 Task: Sort the products in the category "Seasonal Bath & Body" by price (highest first).
Action: Mouse moved to (272, 138)
Screenshot: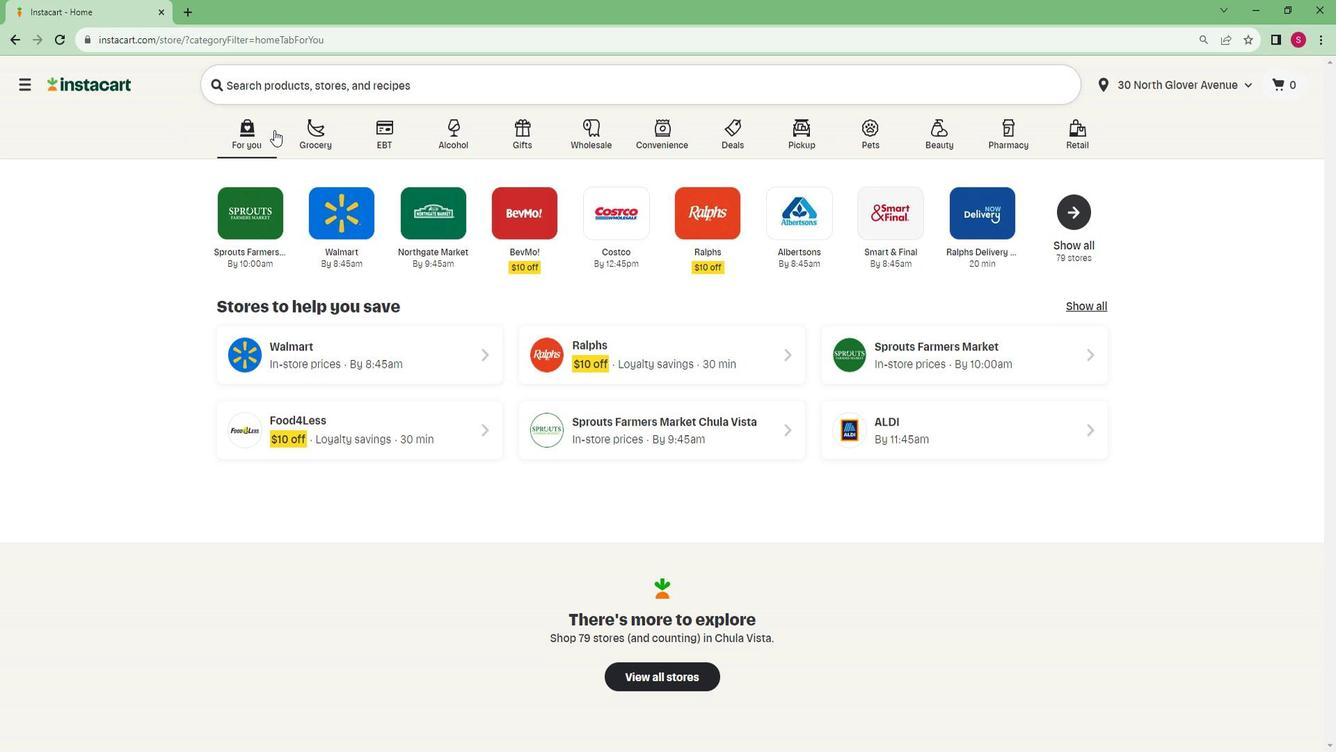 
Action: Mouse pressed left at (272, 138)
Screenshot: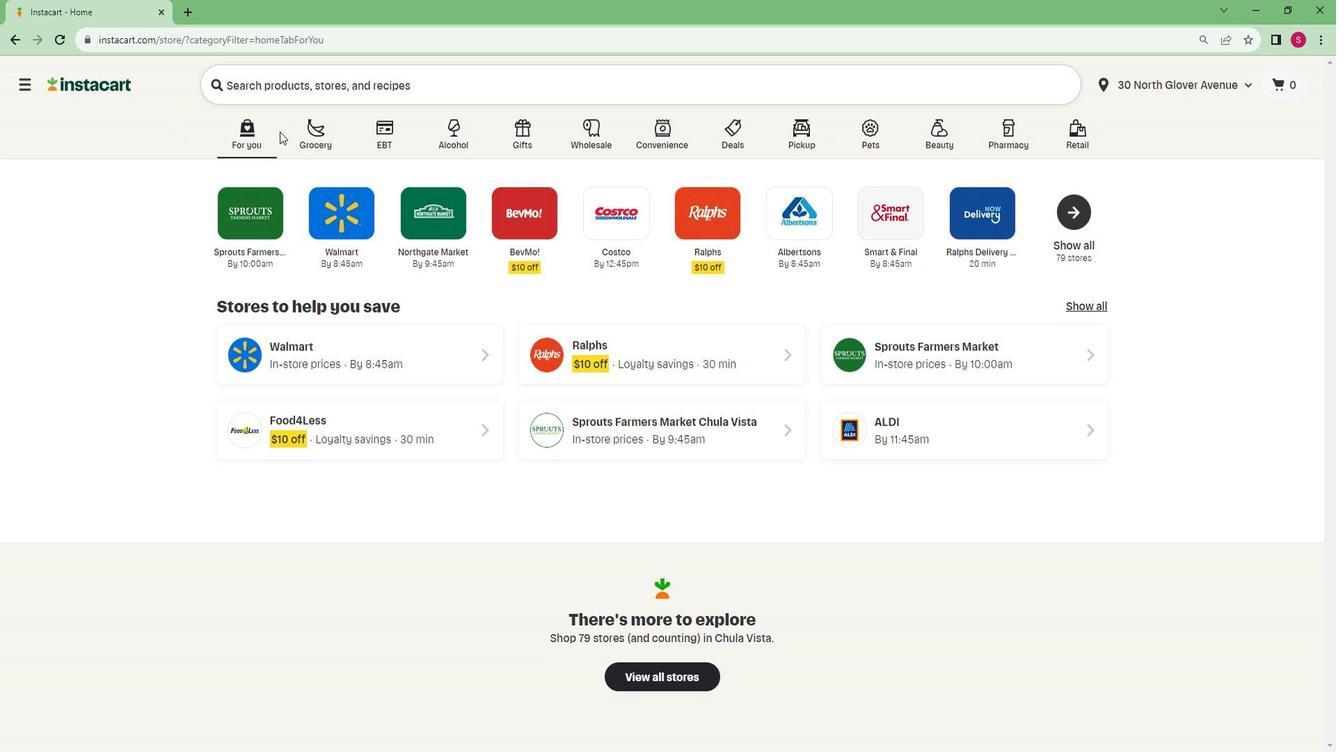 
Action: Mouse moved to (288, 138)
Screenshot: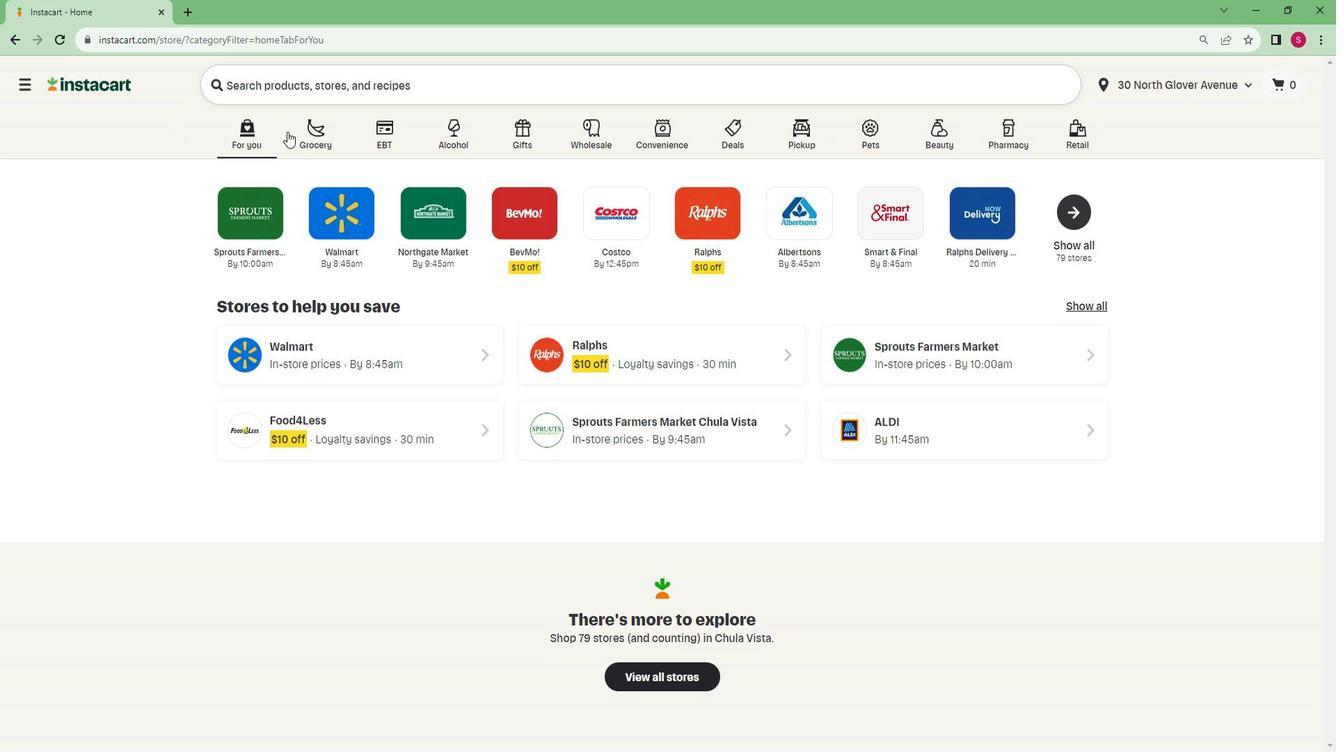 
Action: Mouse pressed left at (288, 138)
Screenshot: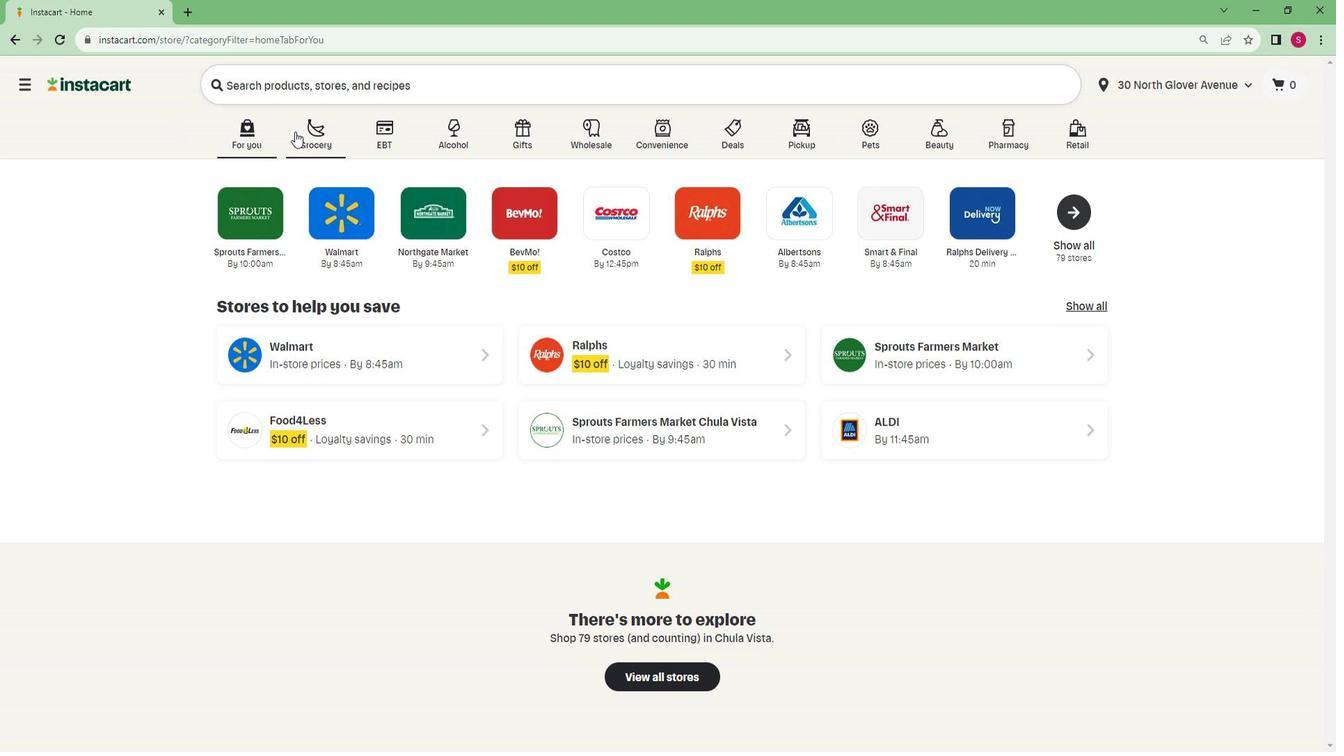 
Action: Mouse moved to (286, 393)
Screenshot: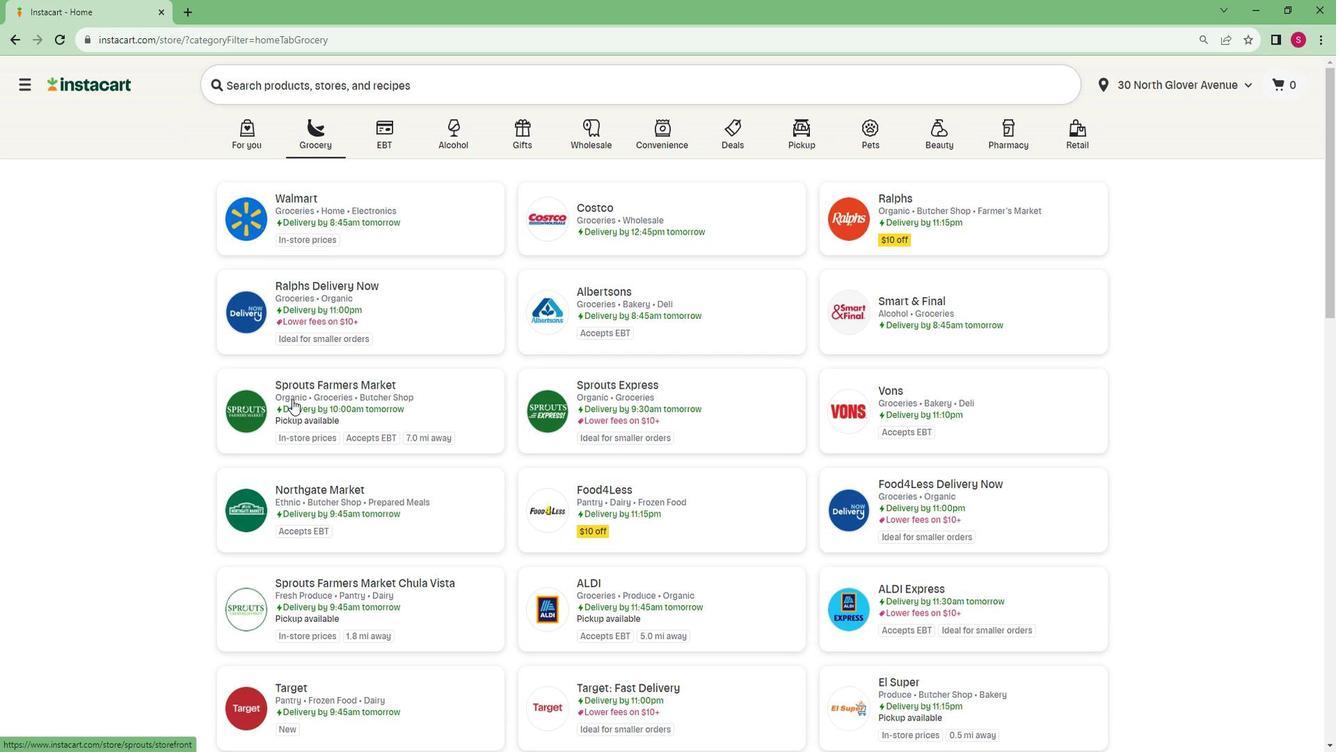 
Action: Mouse pressed left at (286, 393)
Screenshot: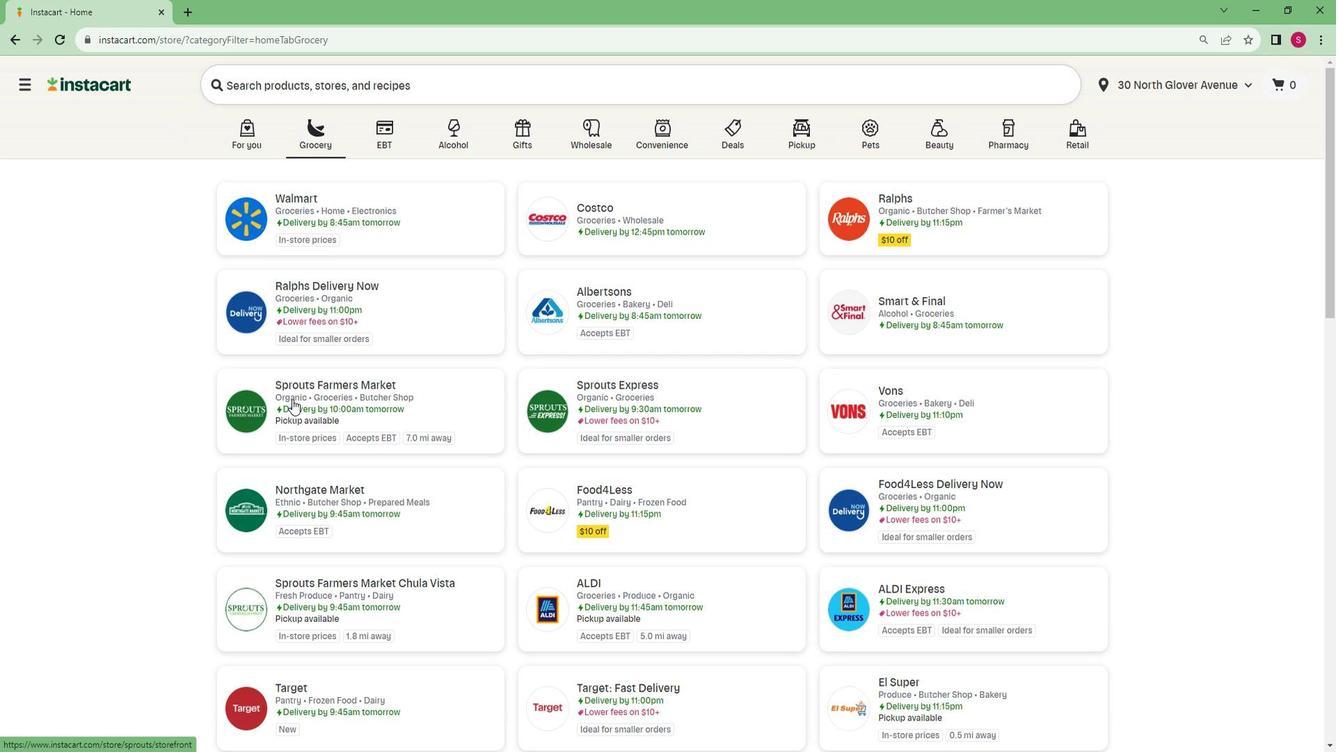
Action: Mouse moved to (133, 557)
Screenshot: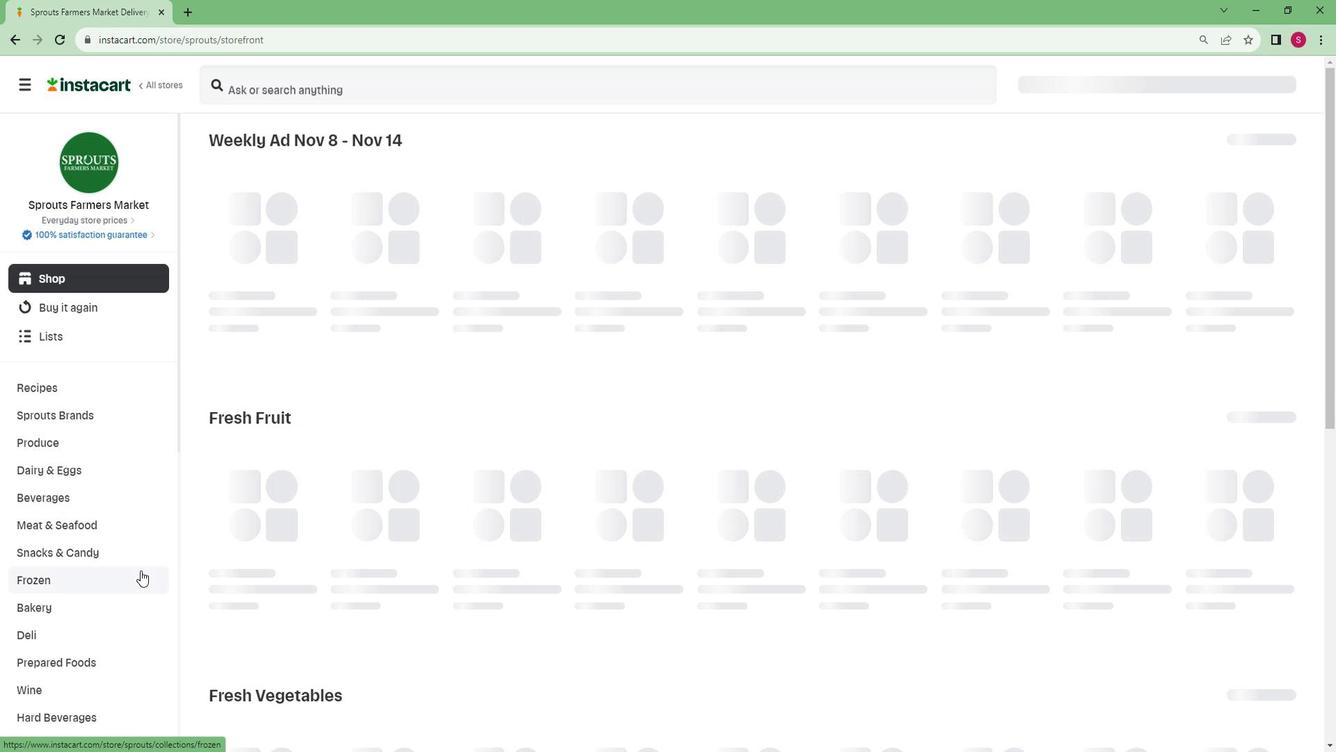 
Action: Mouse scrolled (133, 556) with delta (0, 0)
Screenshot: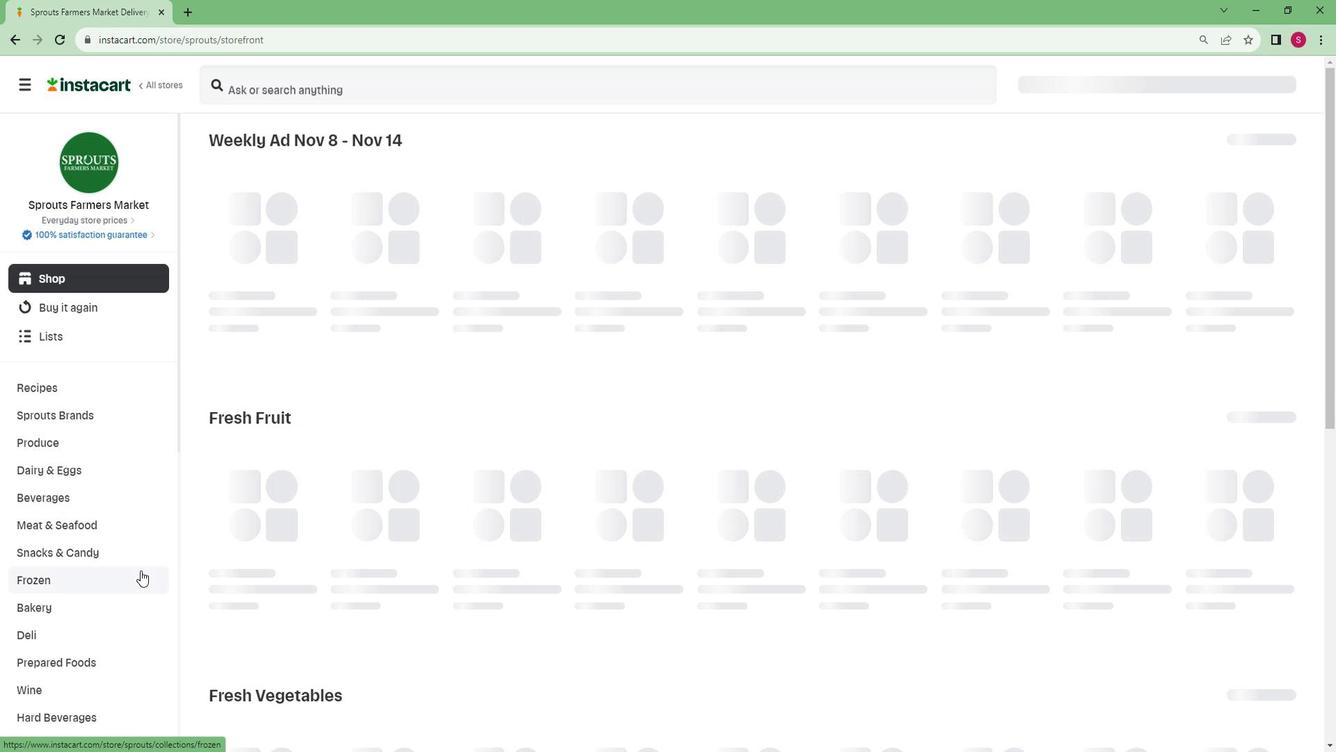
Action: Mouse moved to (130, 558)
Screenshot: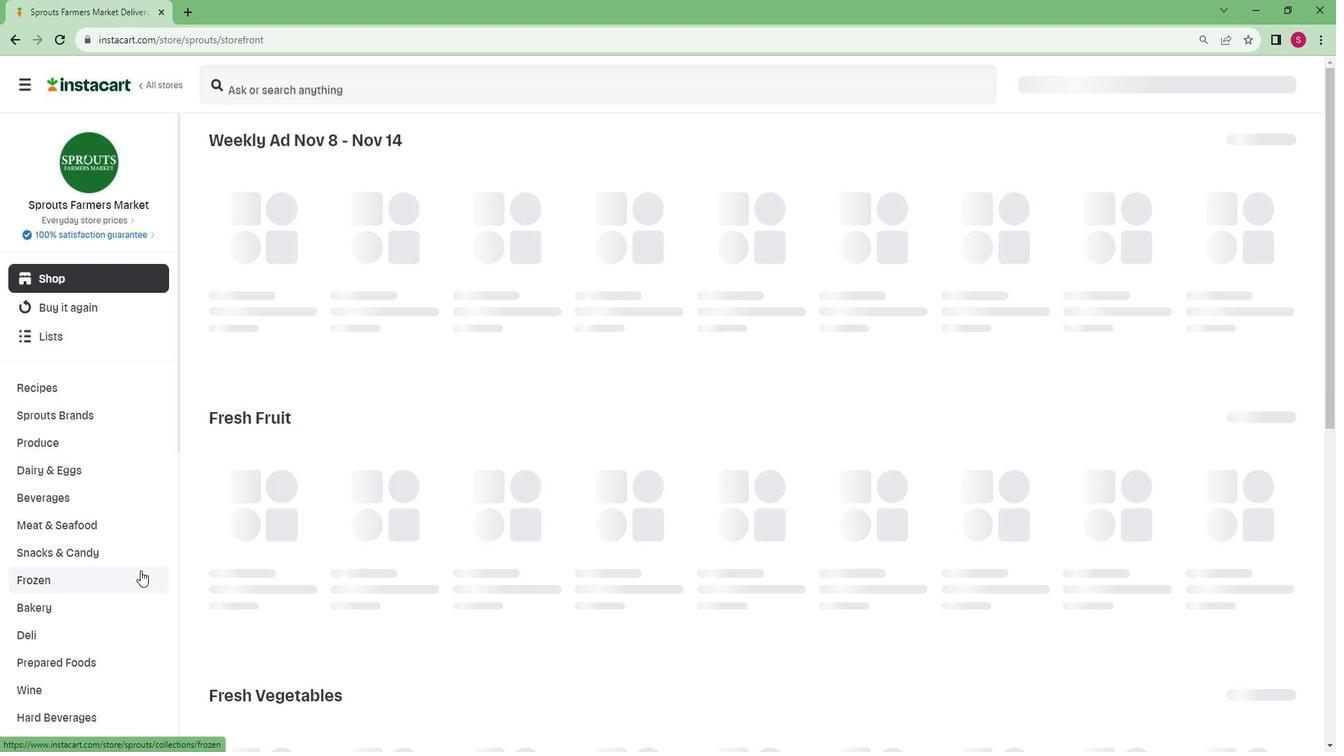 
Action: Mouse scrolled (130, 557) with delta (0, 0)
Screenshot: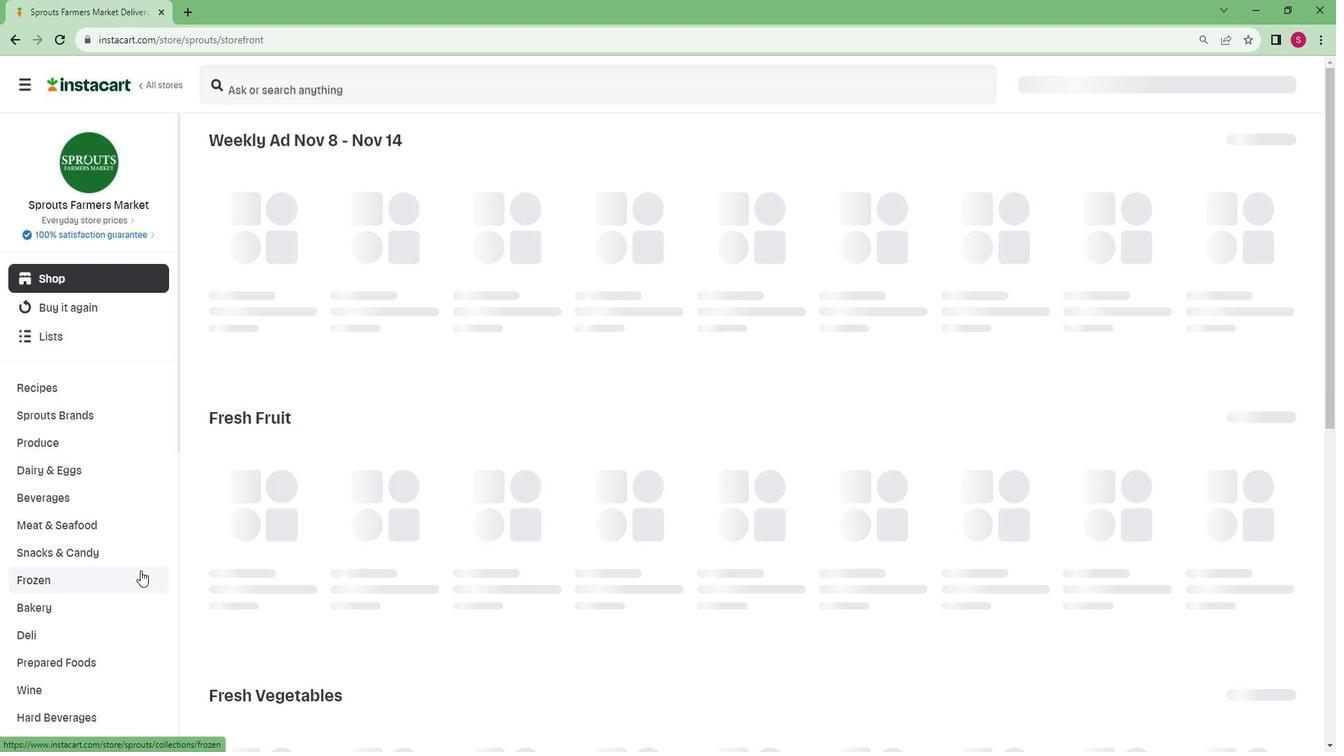 
Action: Mouse moved to (129, 559)
Screenshot: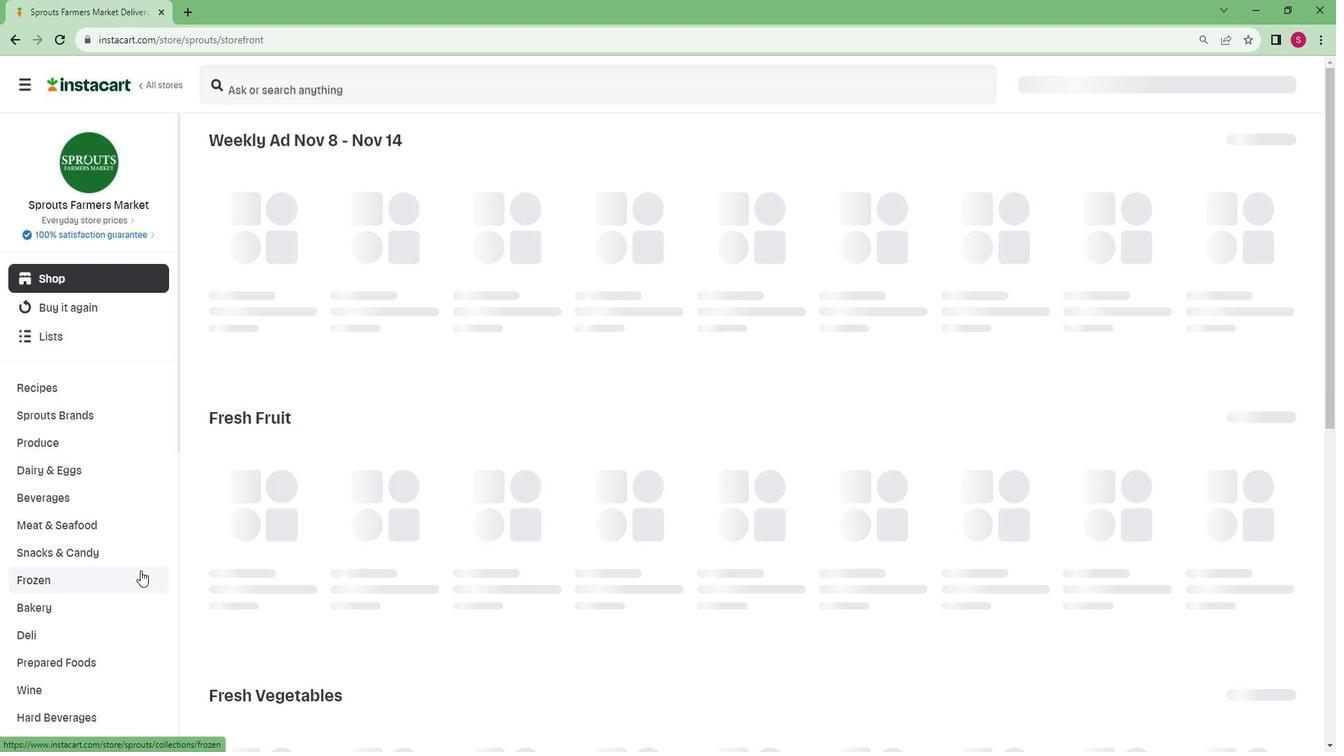 
Action: Mouse scrolled (129, 558) with delta (0, 0)
Screenshot: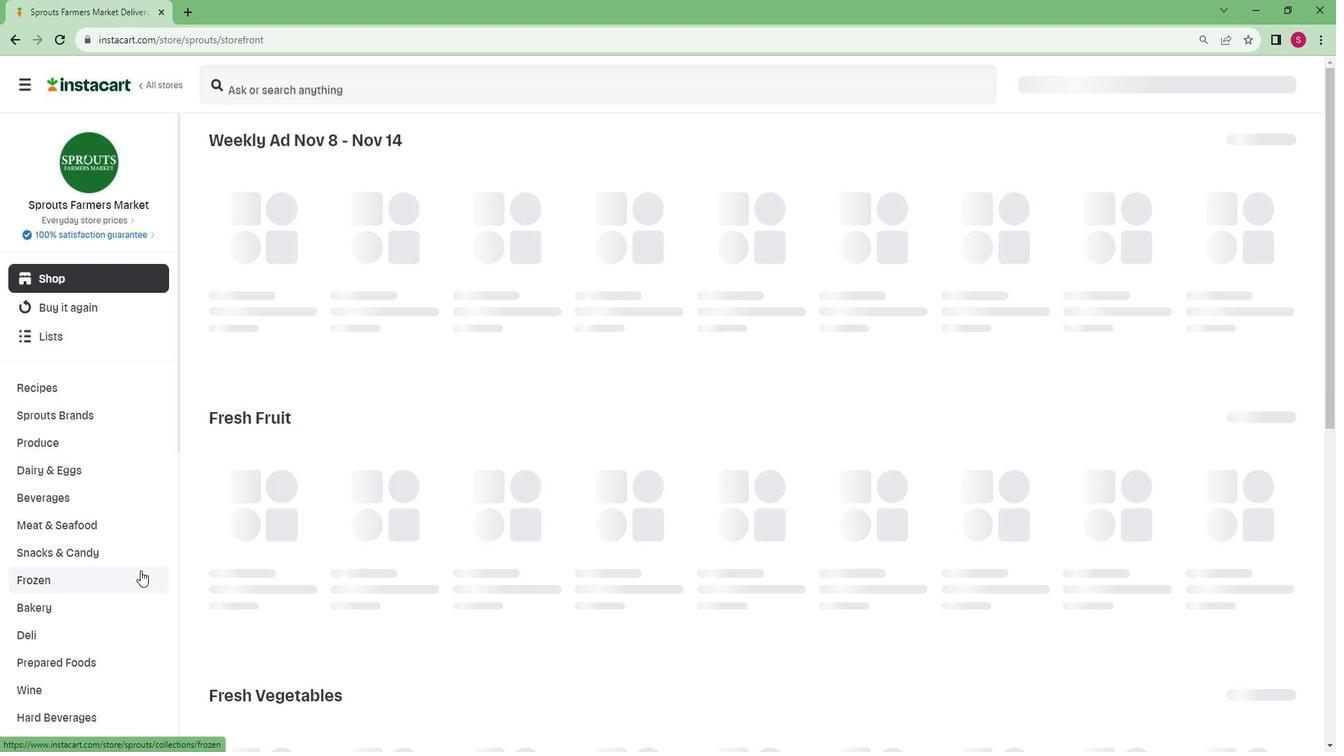 
Action: Mouse moved to (126, 559)
Screenshot: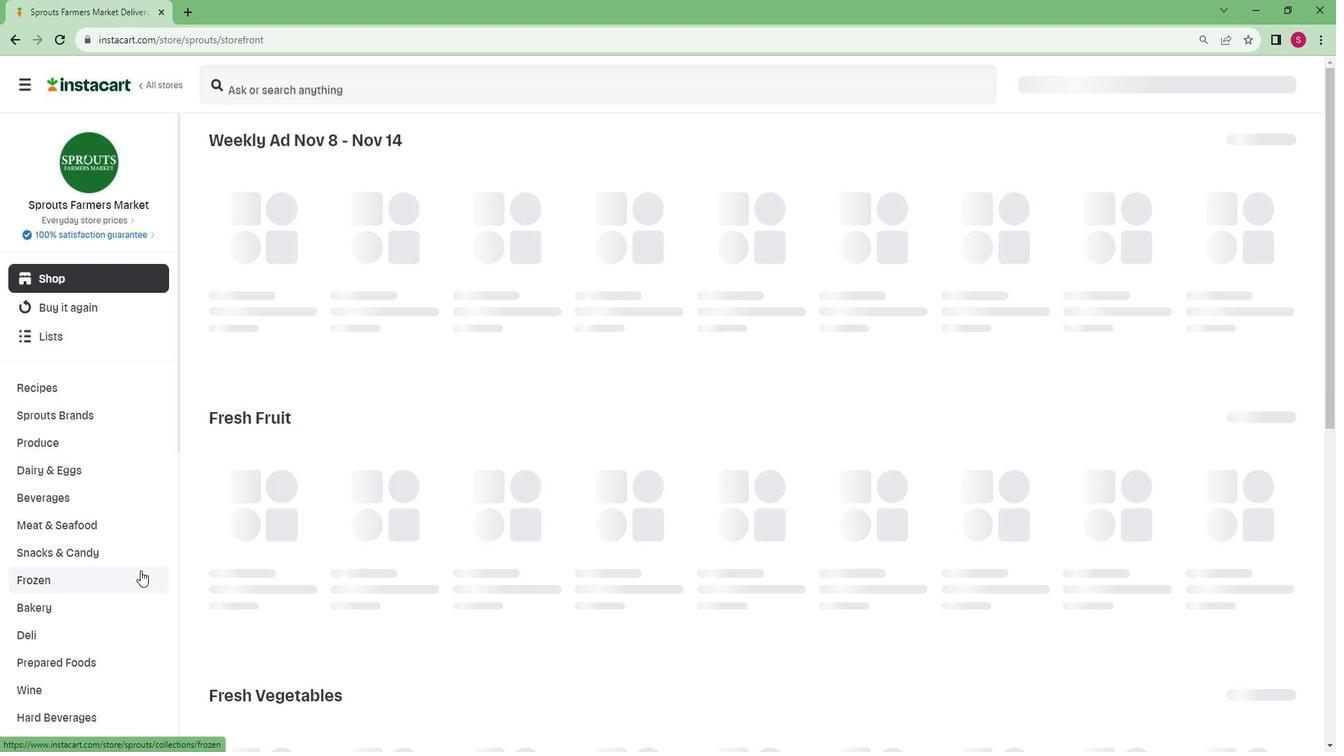 
Action: Mouse scrolled (126, 558) with delta (0, 0)
Screenshot: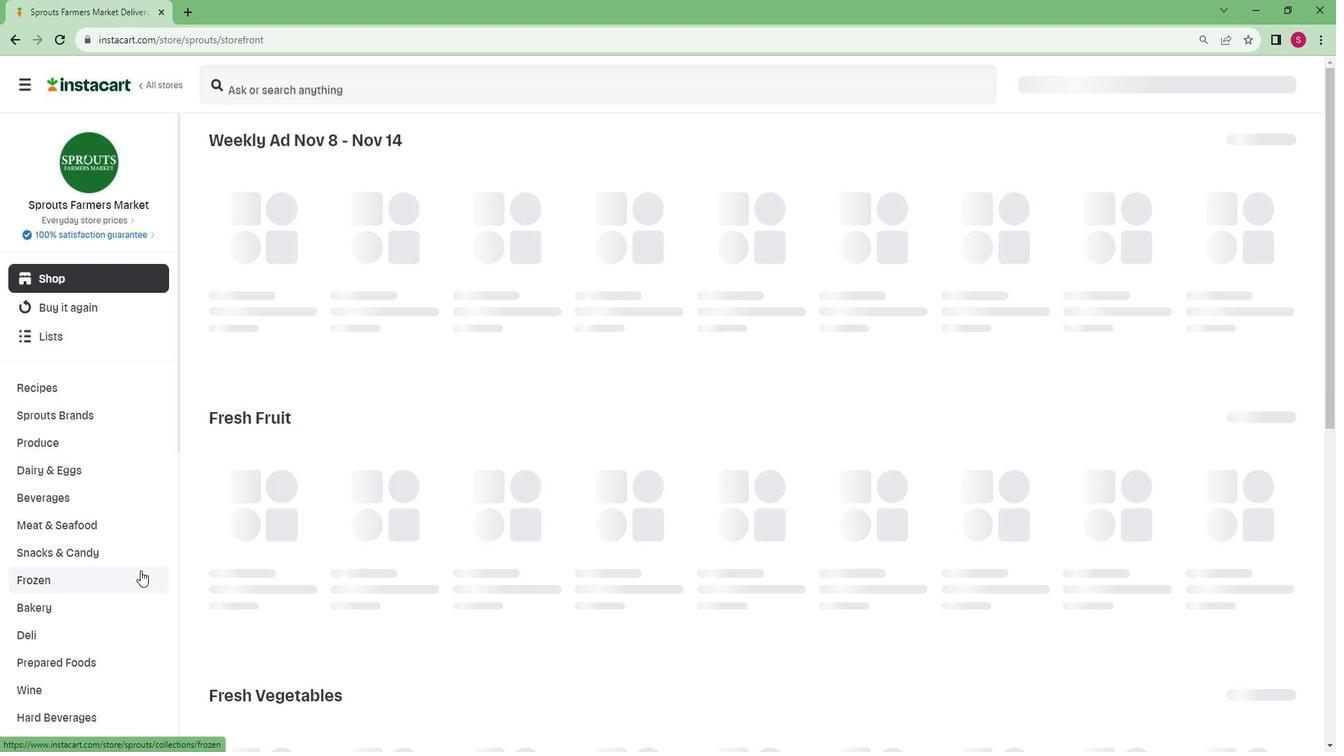 
Action: Mouse moved to (123, 559)
Screenshot: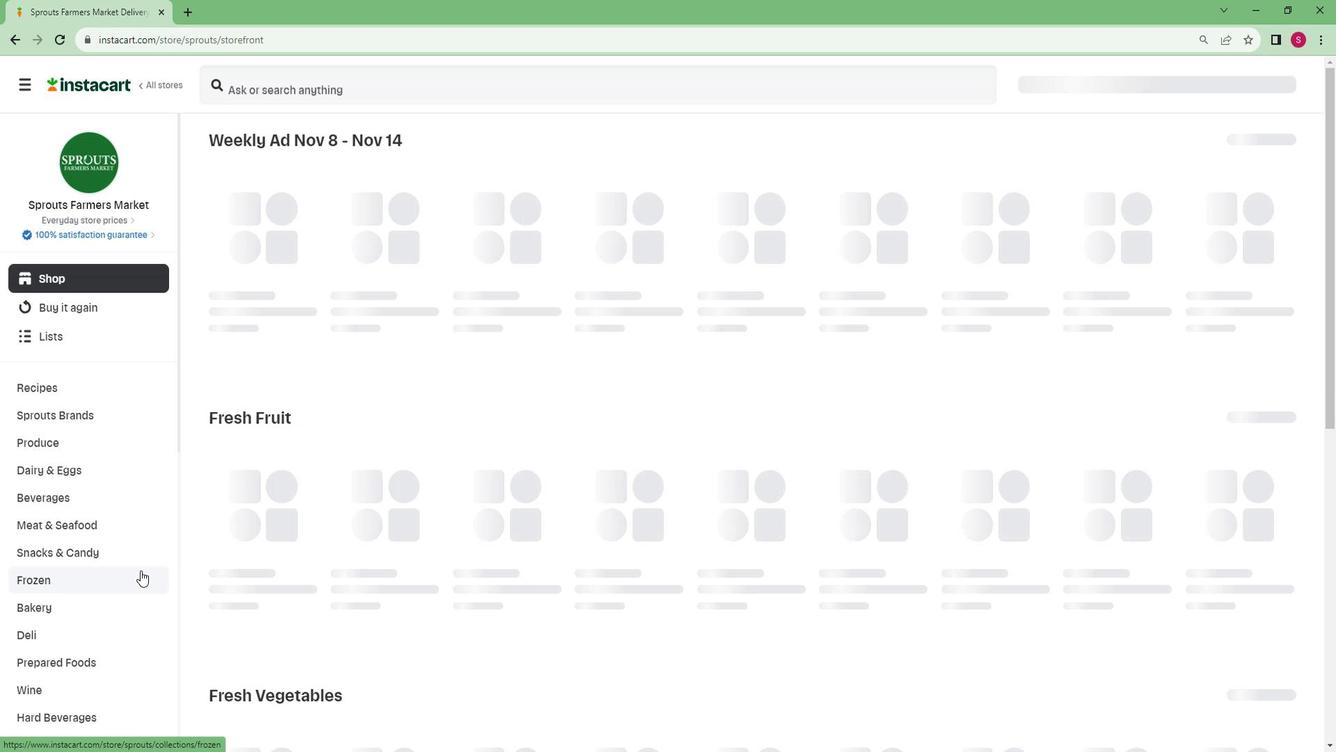 
Action: Mouse scrolled (123, 558) with delta (0, 0)
Screenshot: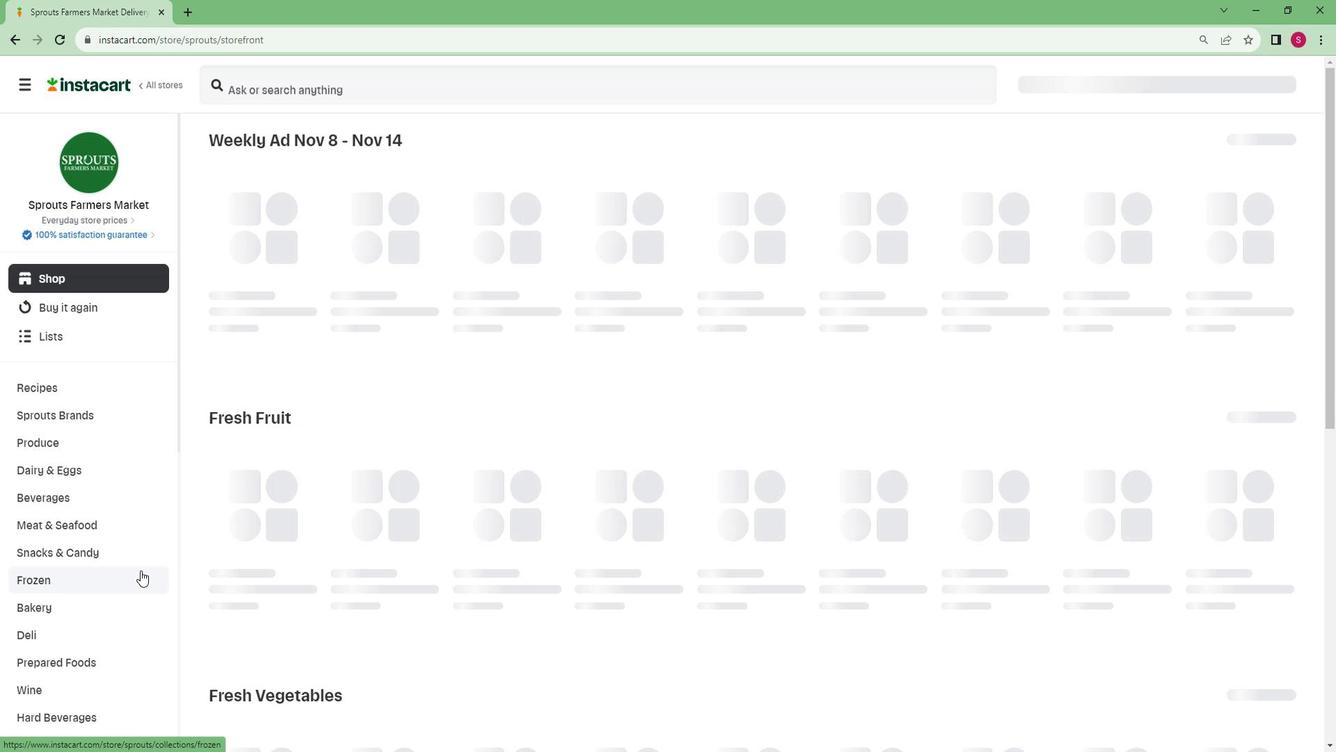 
Action: Mouse moved to (121, 559)
Screenshot: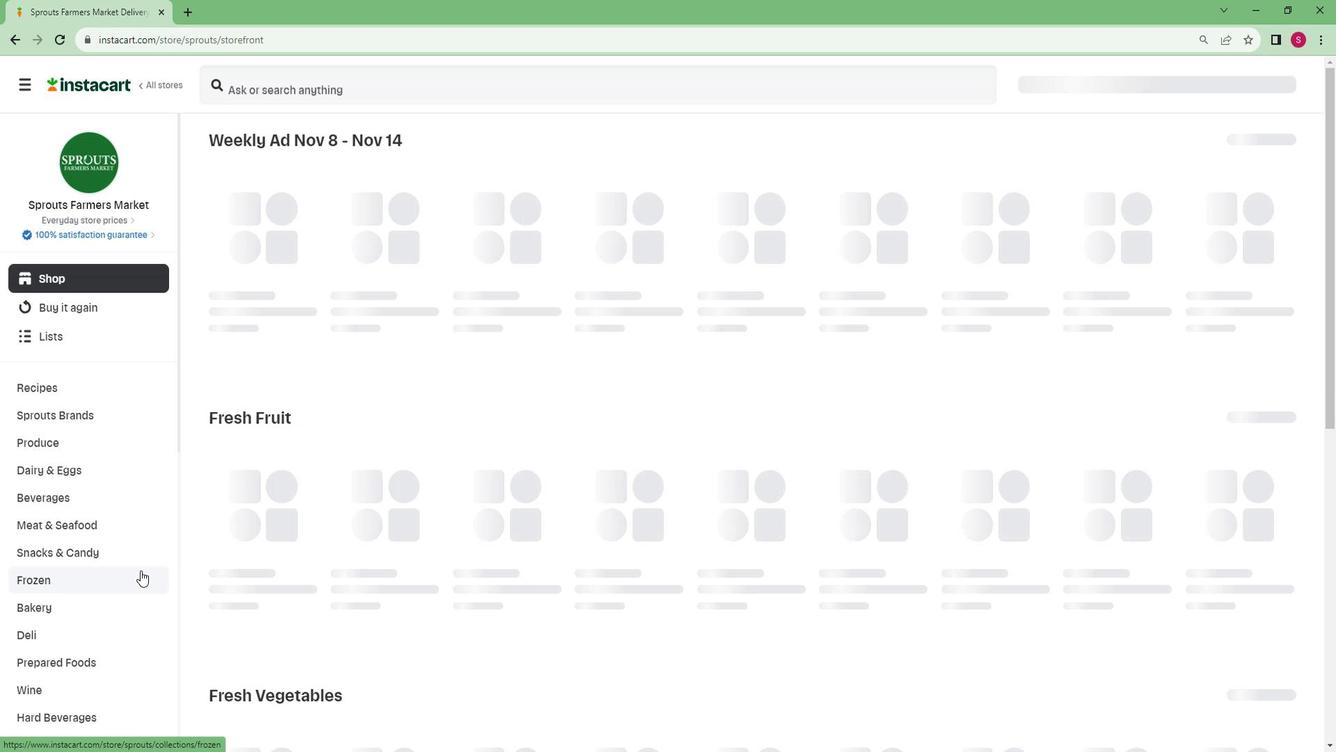 
Action: Mouse scrolled (121, 558) with delta (0, 0)
Screenshot: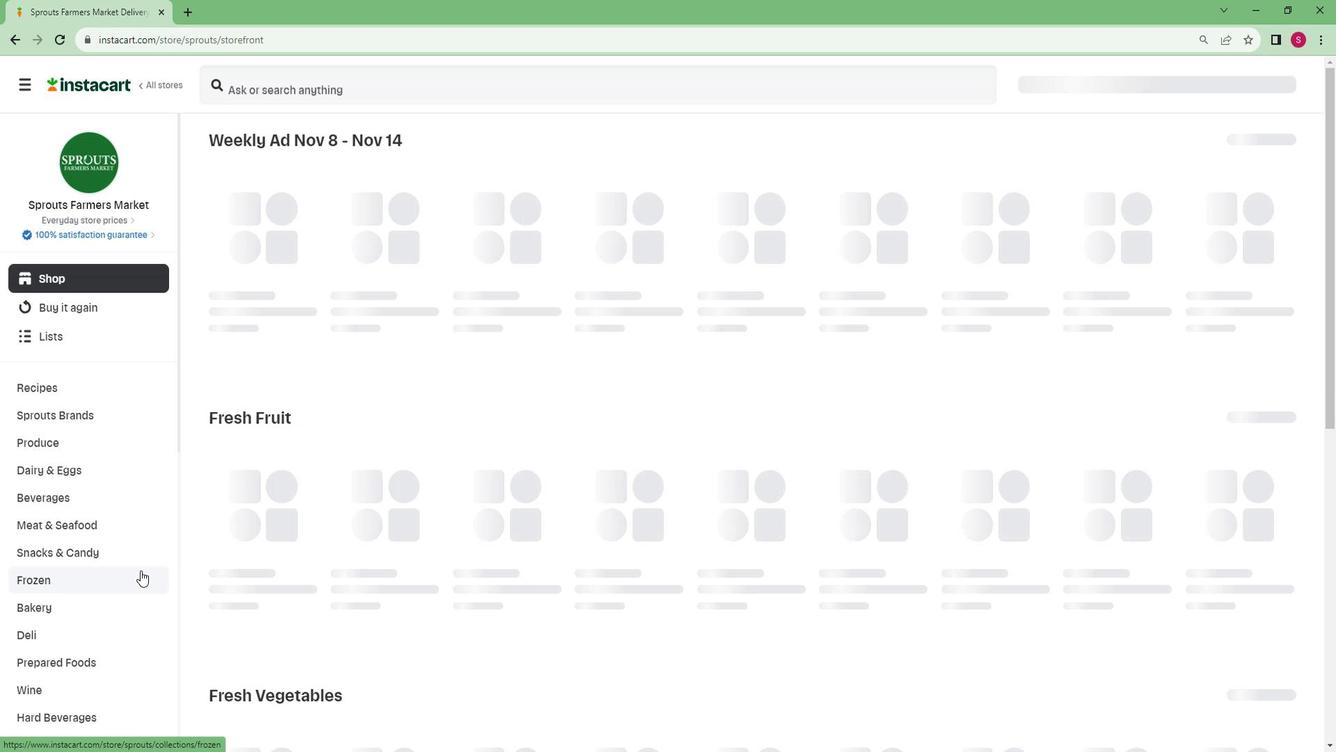 
Action: Mouse moved to (113, 559)
Screenshot: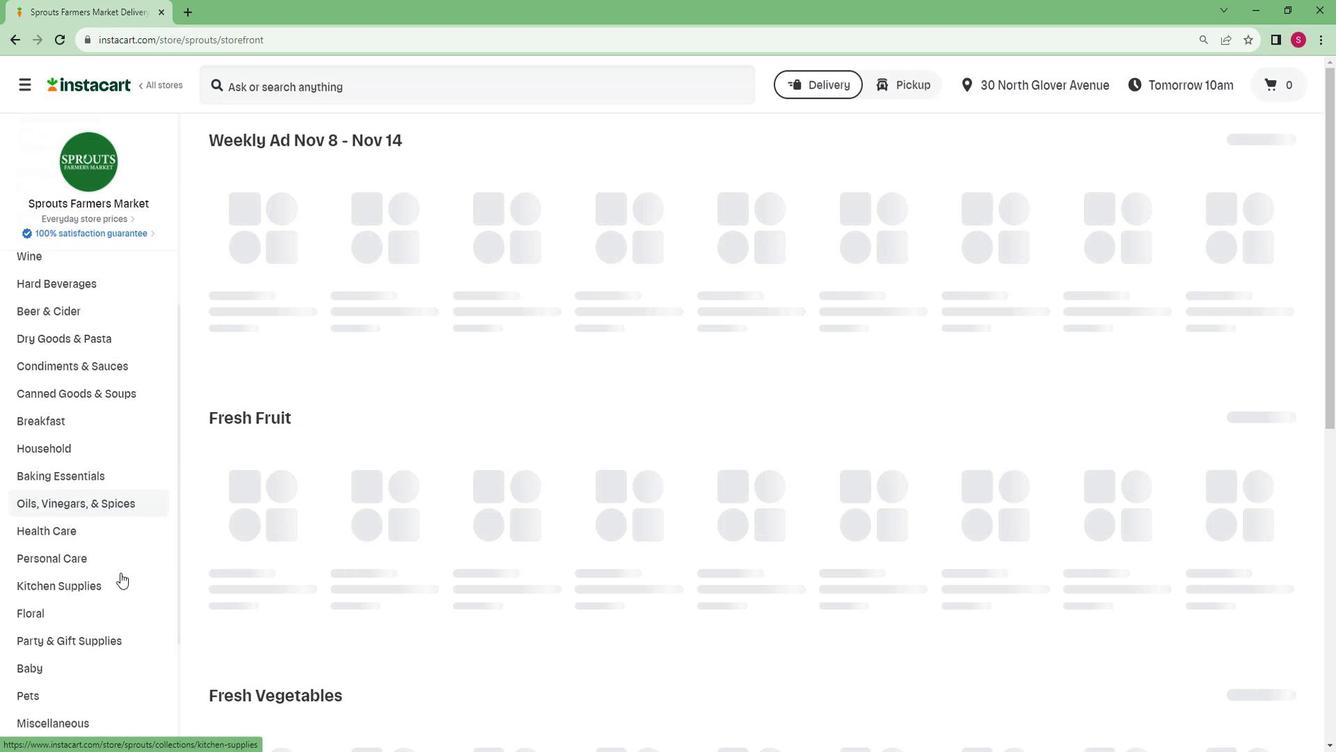 
Action: Mouse scrolled (113, 558) with delta (0, 0)
Screenshot: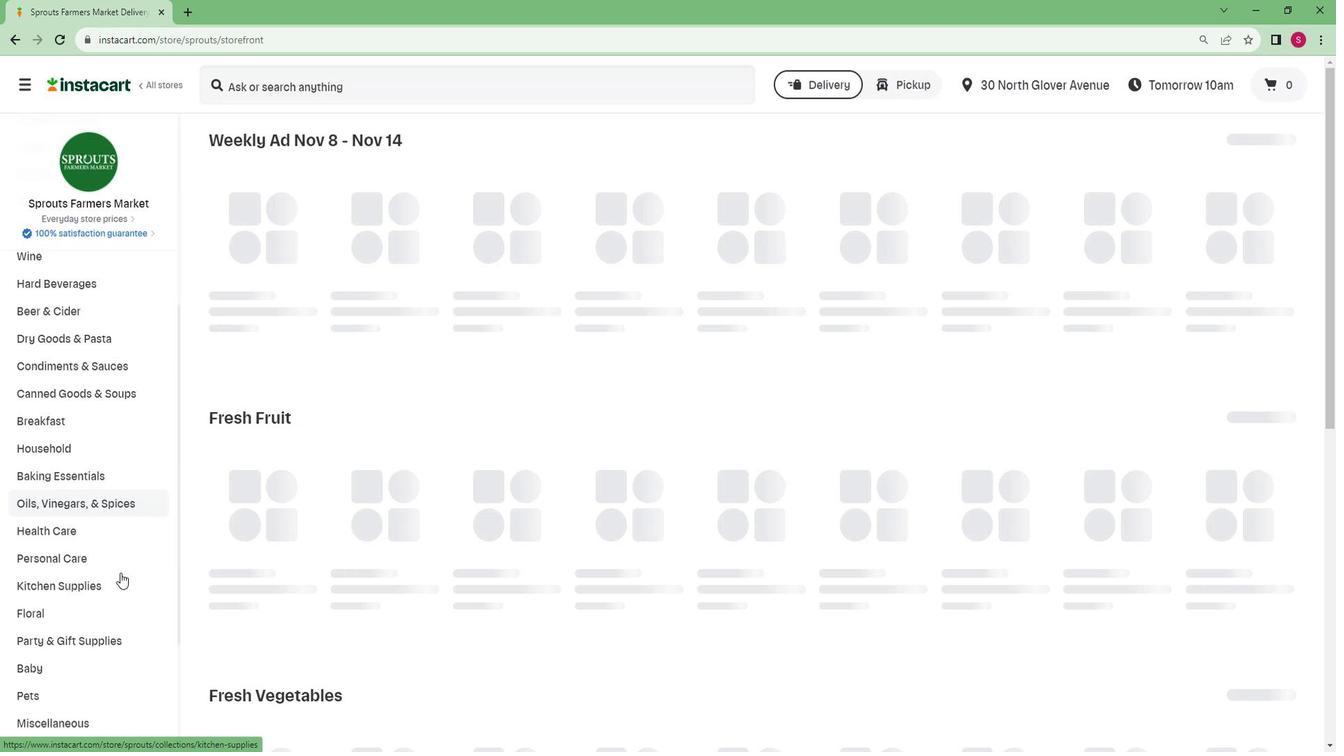 
Action: Mouse scrolled (113, 558) with delta (0, 0)
Screenshot: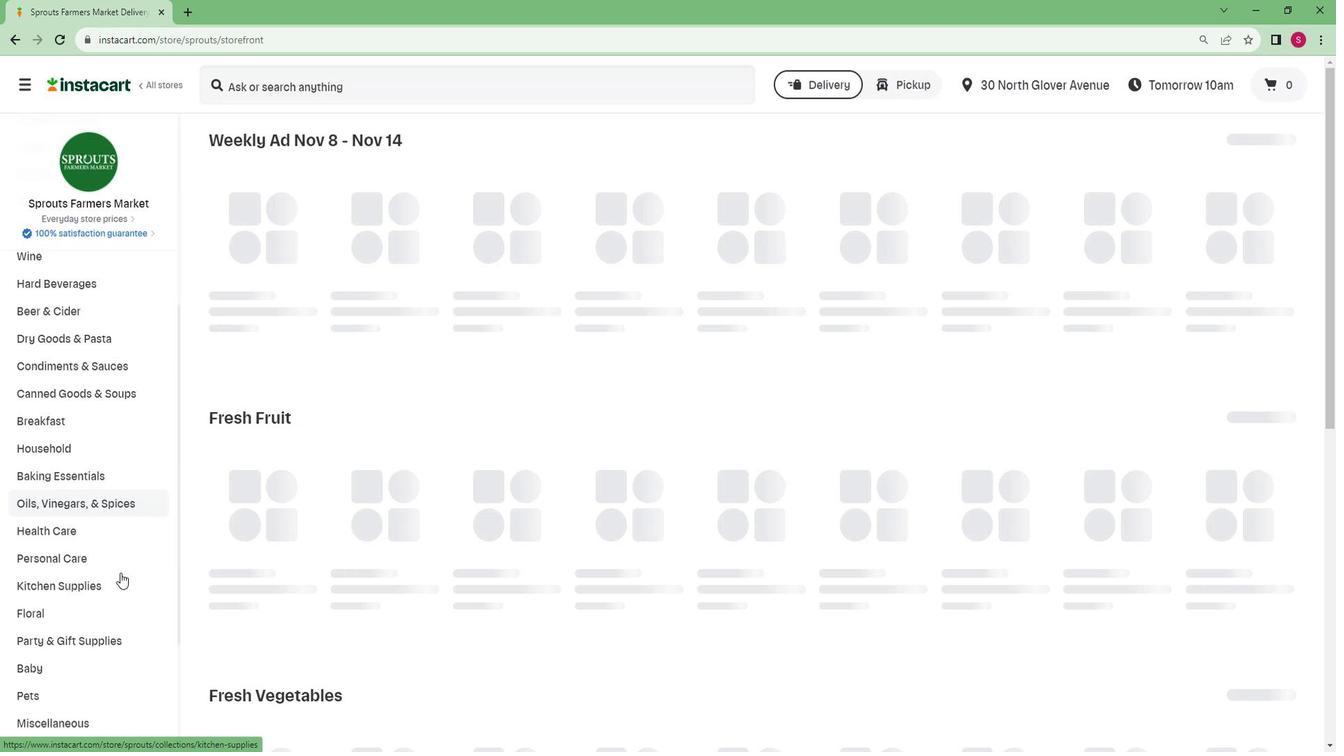 
Action: Mouse scrolled (113, 558) with delta (0, 0)
Screenshot: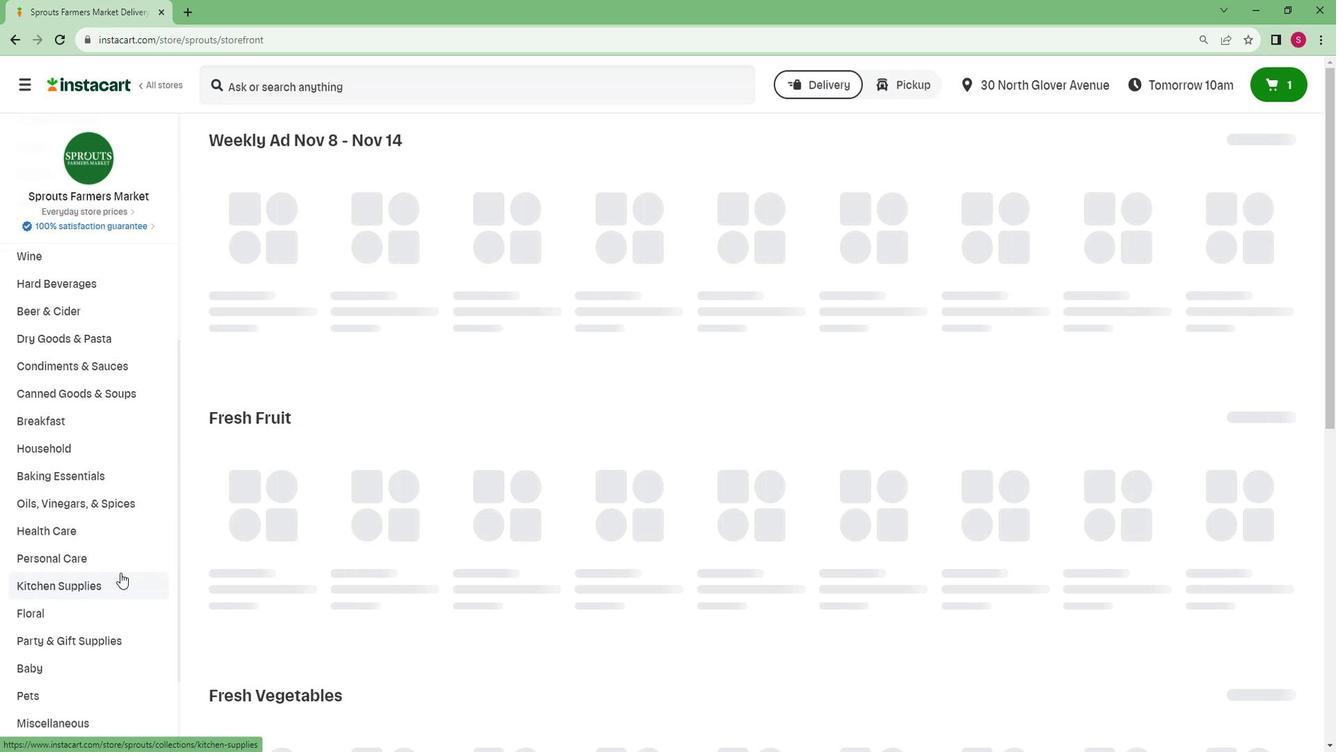 
Action: Mouse moved to (112, 558)
Screenshot: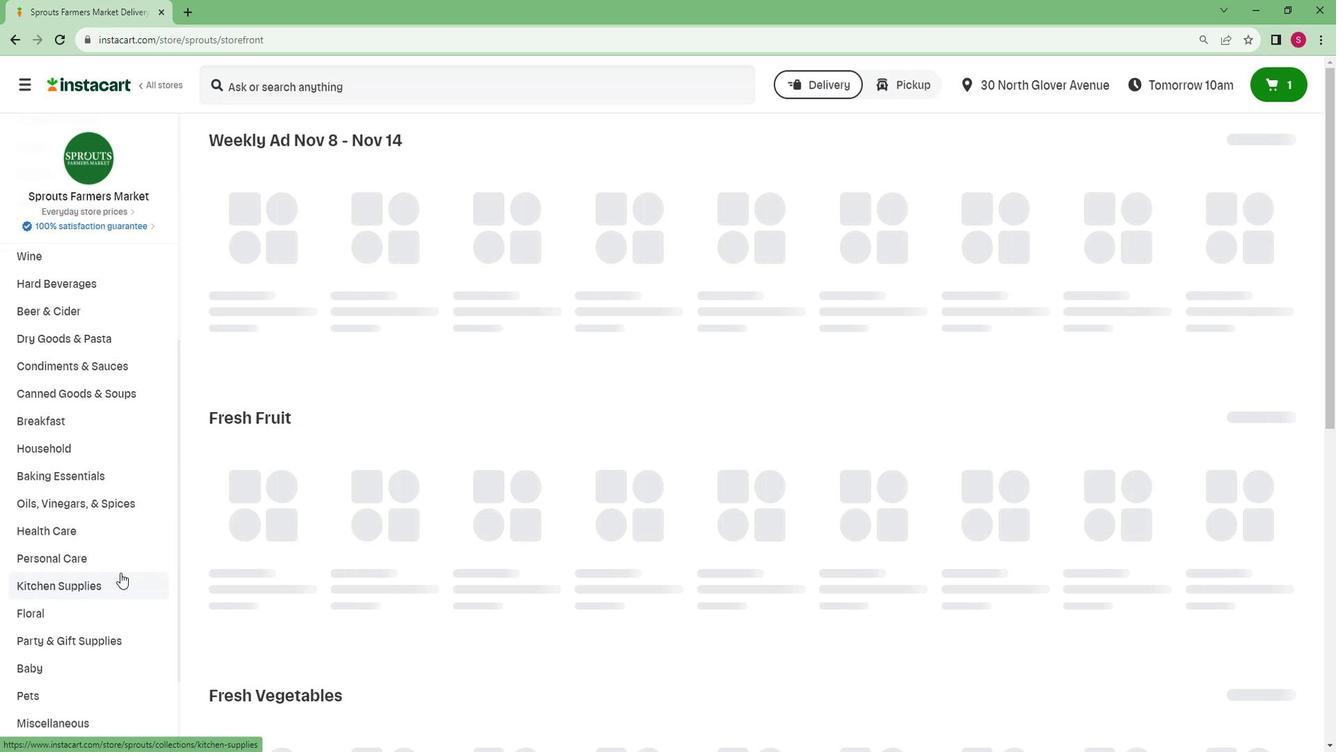 
Action: Mouse scrolled (112, 557) with delta (0, 0)
Screenshot: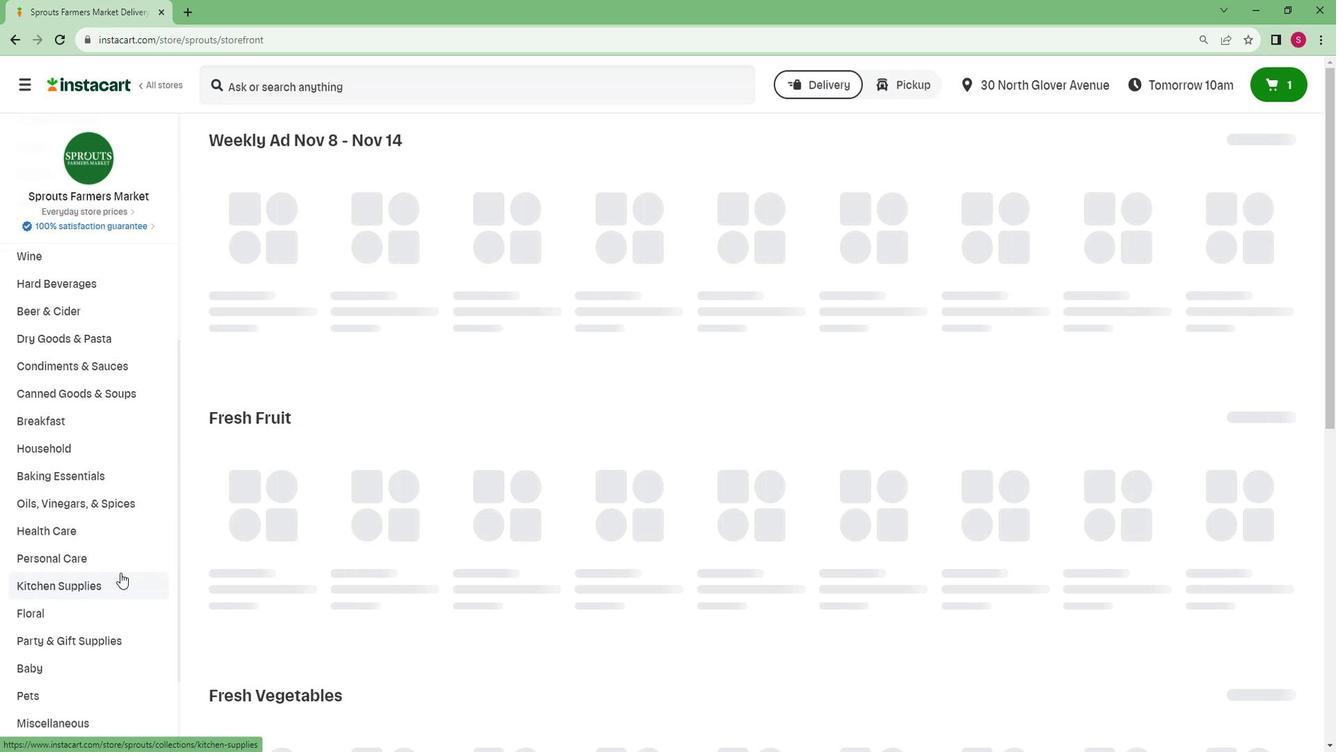 
Action: Mouse scrolled (112, 557) with delta (0, 0)
Screenshot: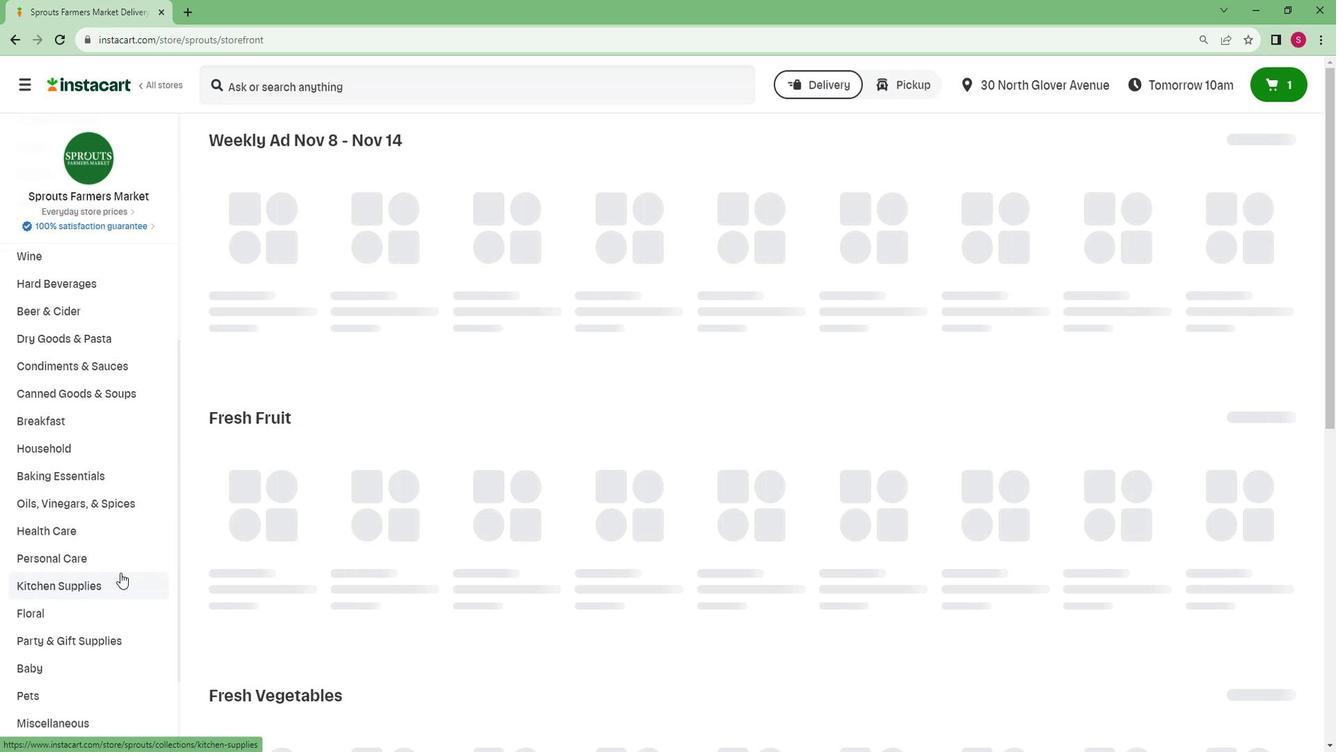 
Action: Mouse moved to (55, 688)
Screenshot: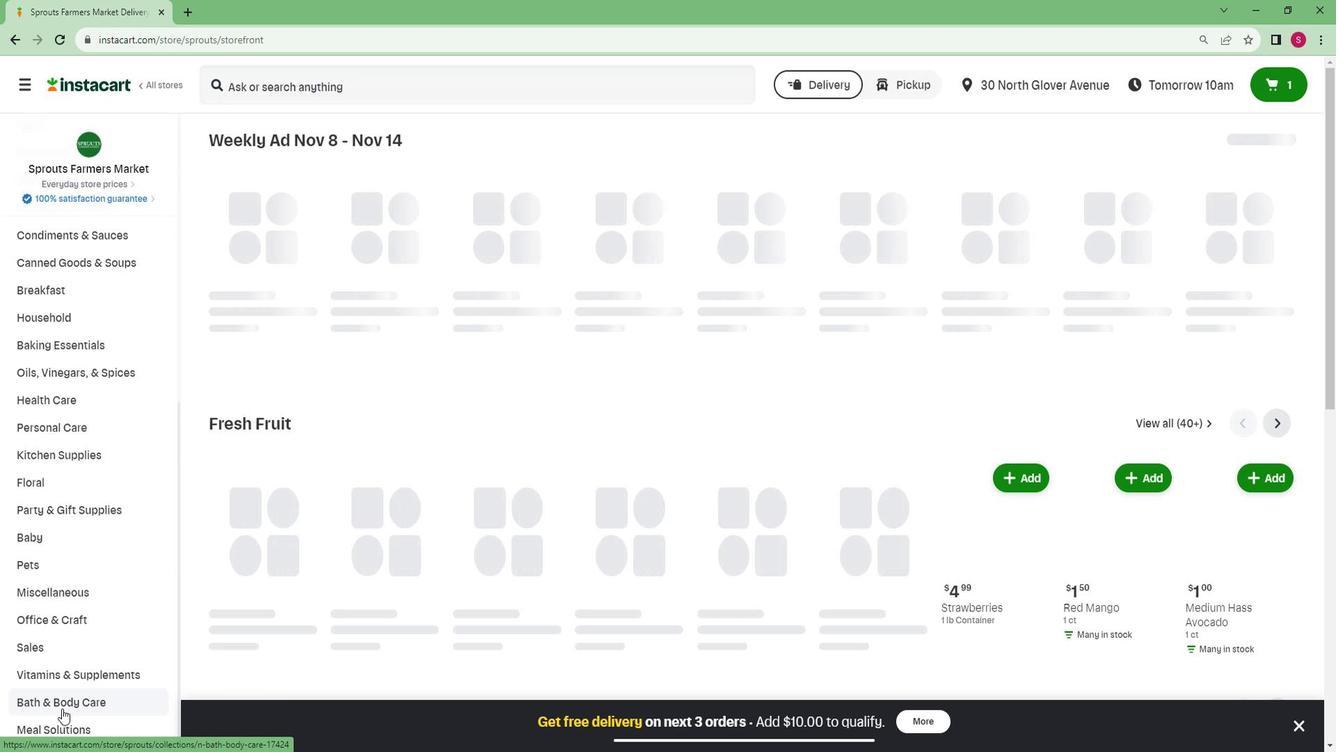 
Action: Mouse pressed left at (55, 688)
Screenshot: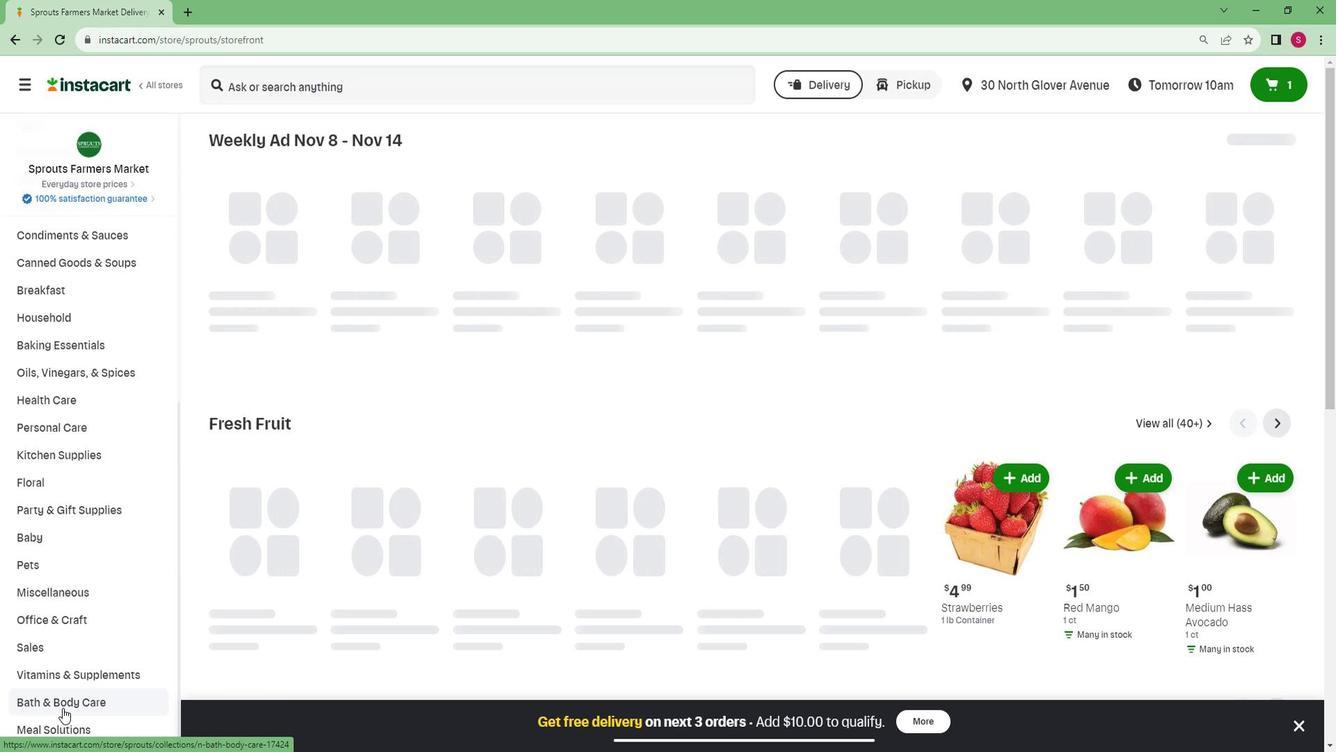 
Action: Mouse moved to (50, 647)
Screenshot: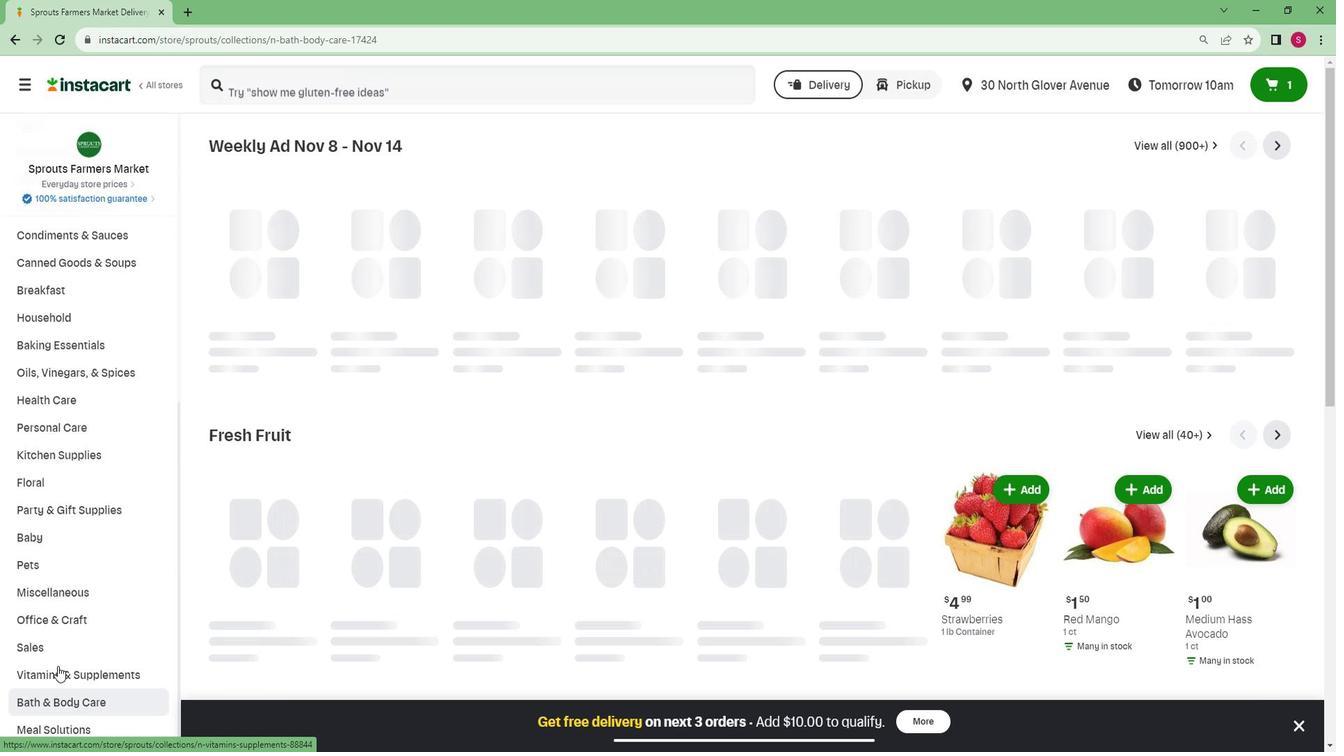 
Action: Mouse scrolled (50, 646) with delta (0, 0)
Screenshot: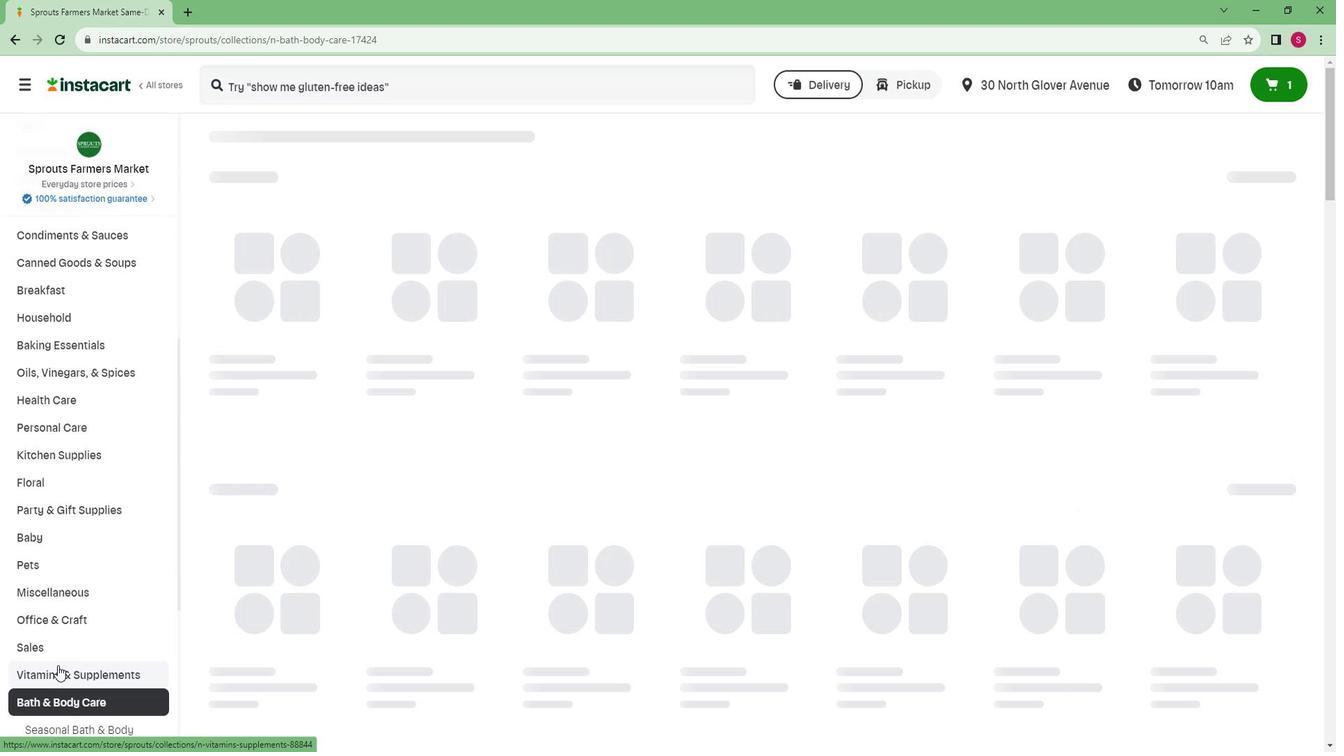 
Action: Mouse scrolled (50, 646) with delta (0, 0)
Screenshot: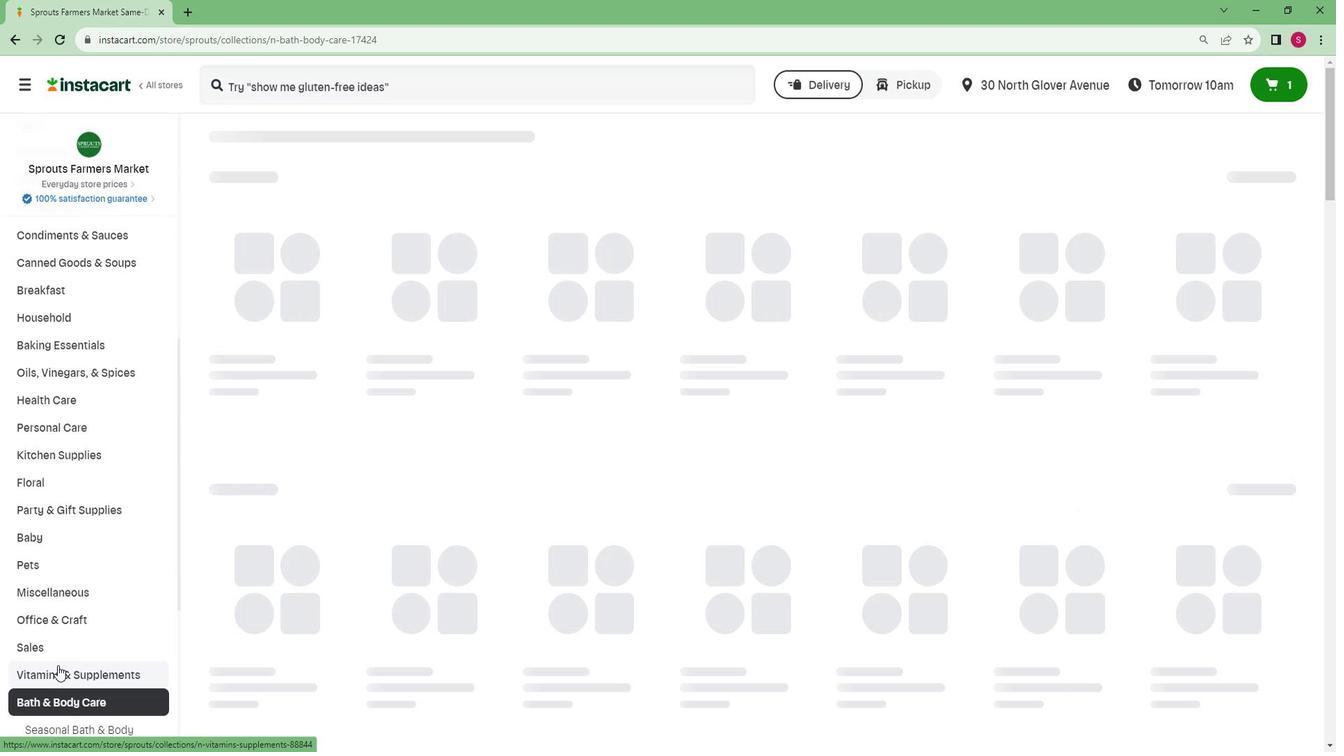 
Action: Mouse scrolled (50, 646) with delta (0, 0)
Screenshot: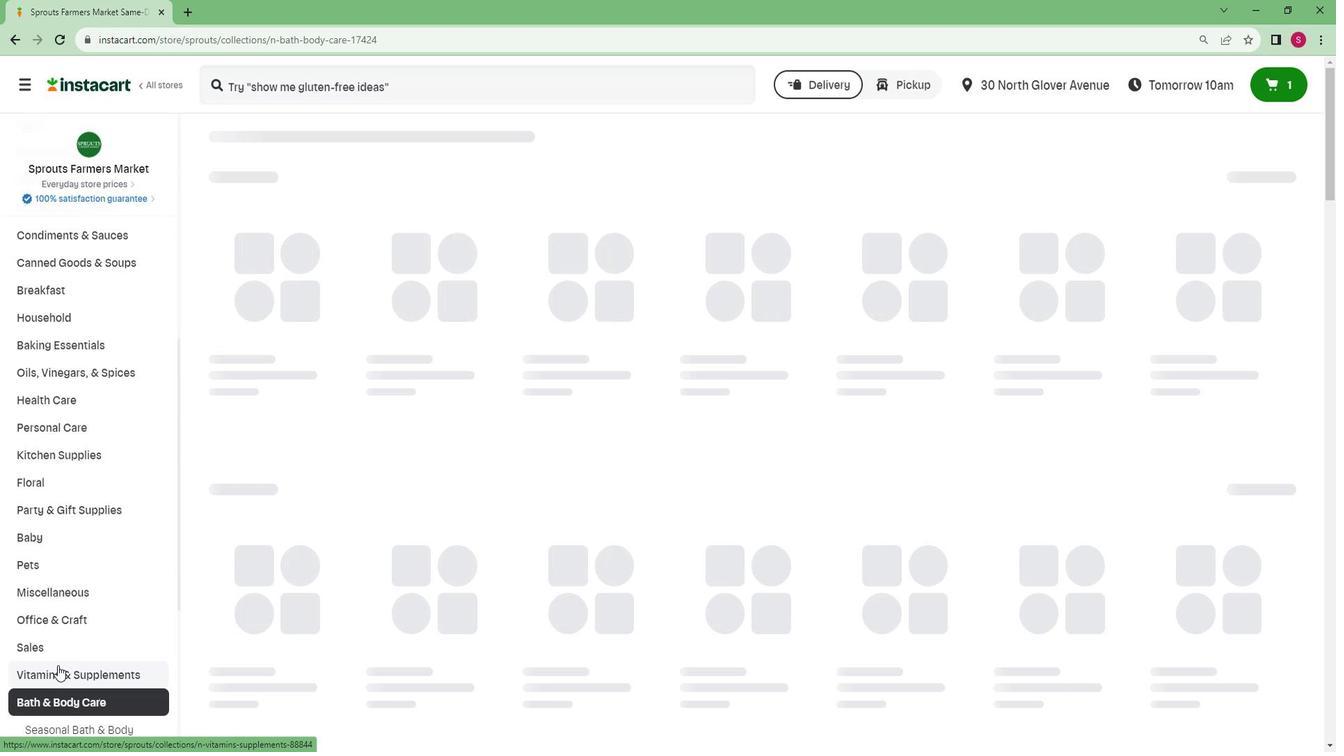 
Action: Mouse scrolled (50, 646) with delta (0, 0)
Screenshot: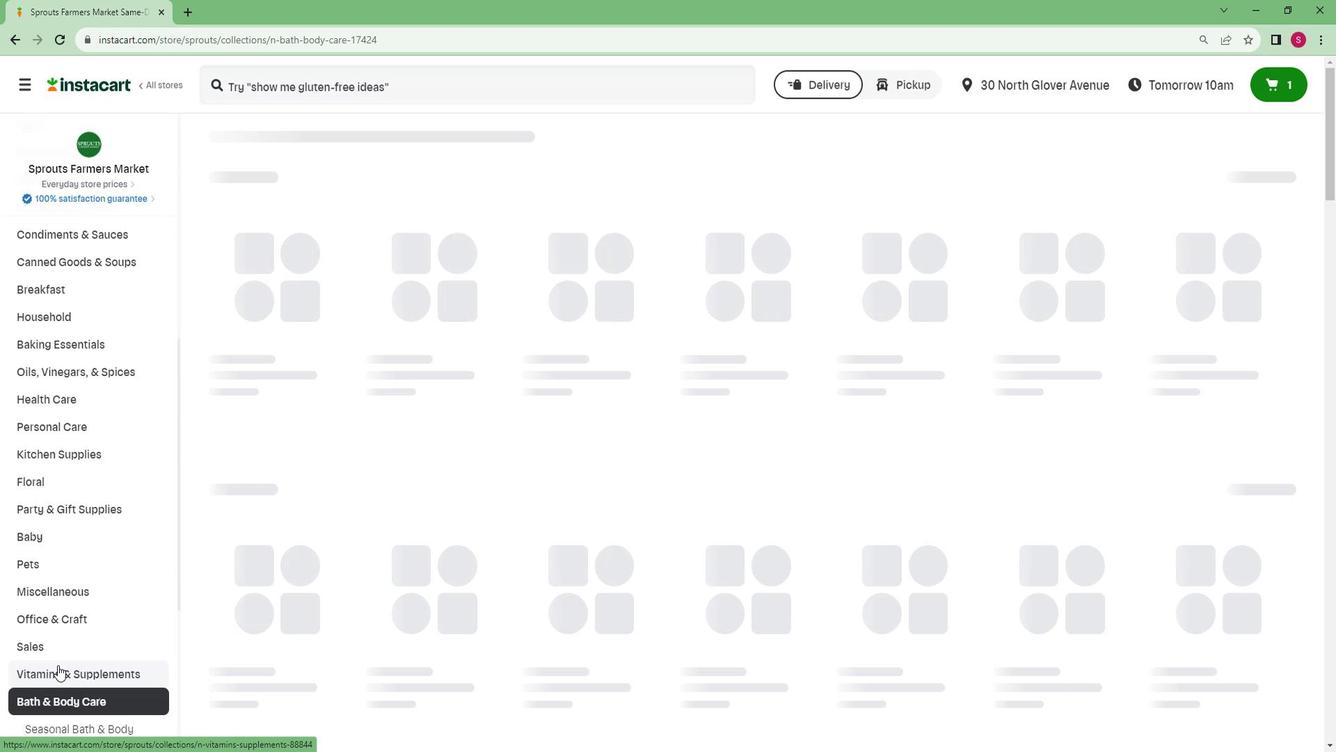 
Action: Mouse moved to (111, 440)
Screenshot: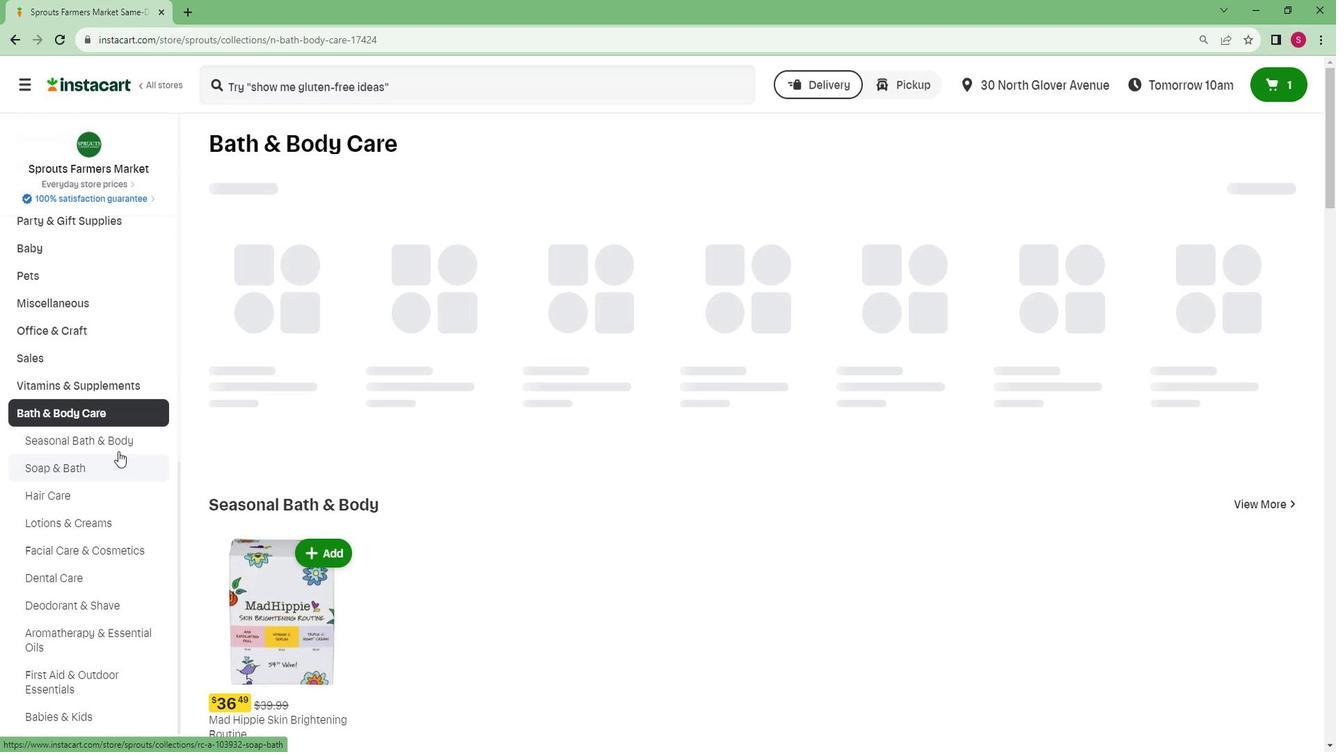 
Action: Mouse pressed left at (111, 440)
Screenshot: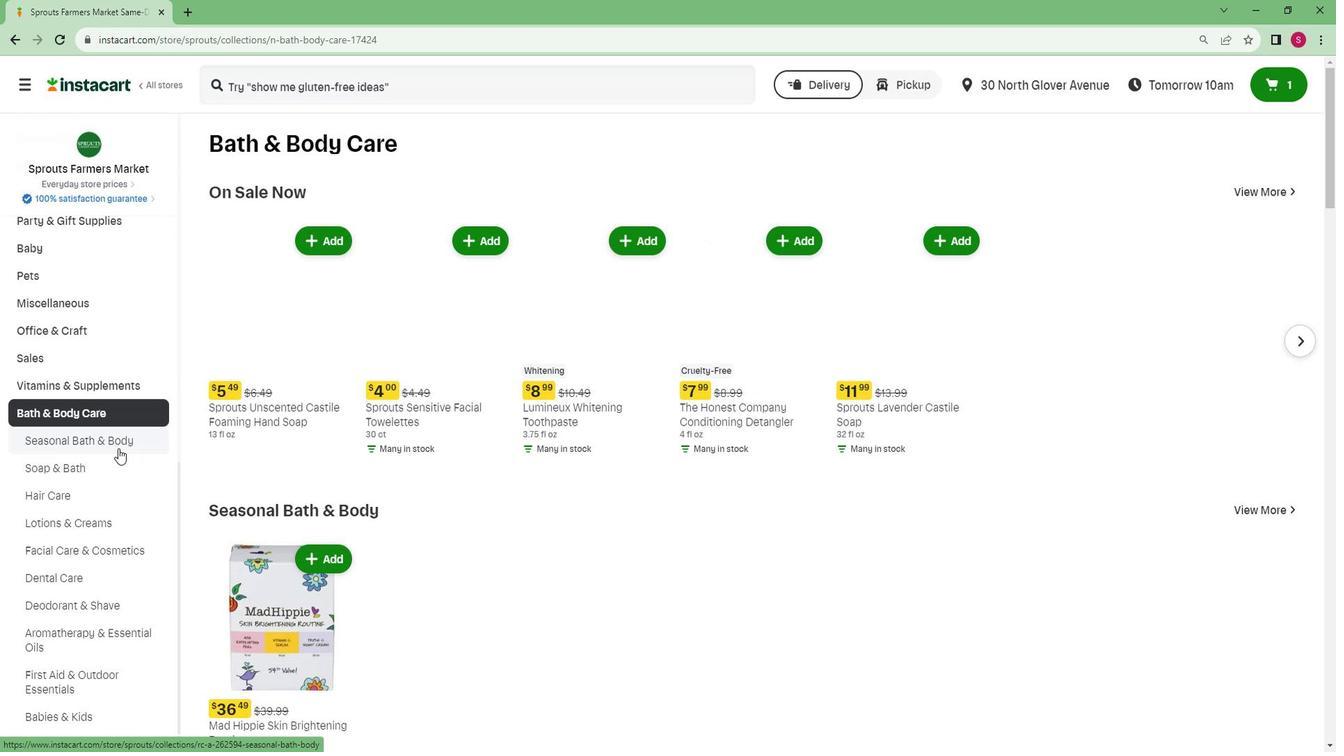 
Action: Mouse moved to (1225, 189)
Screenshot: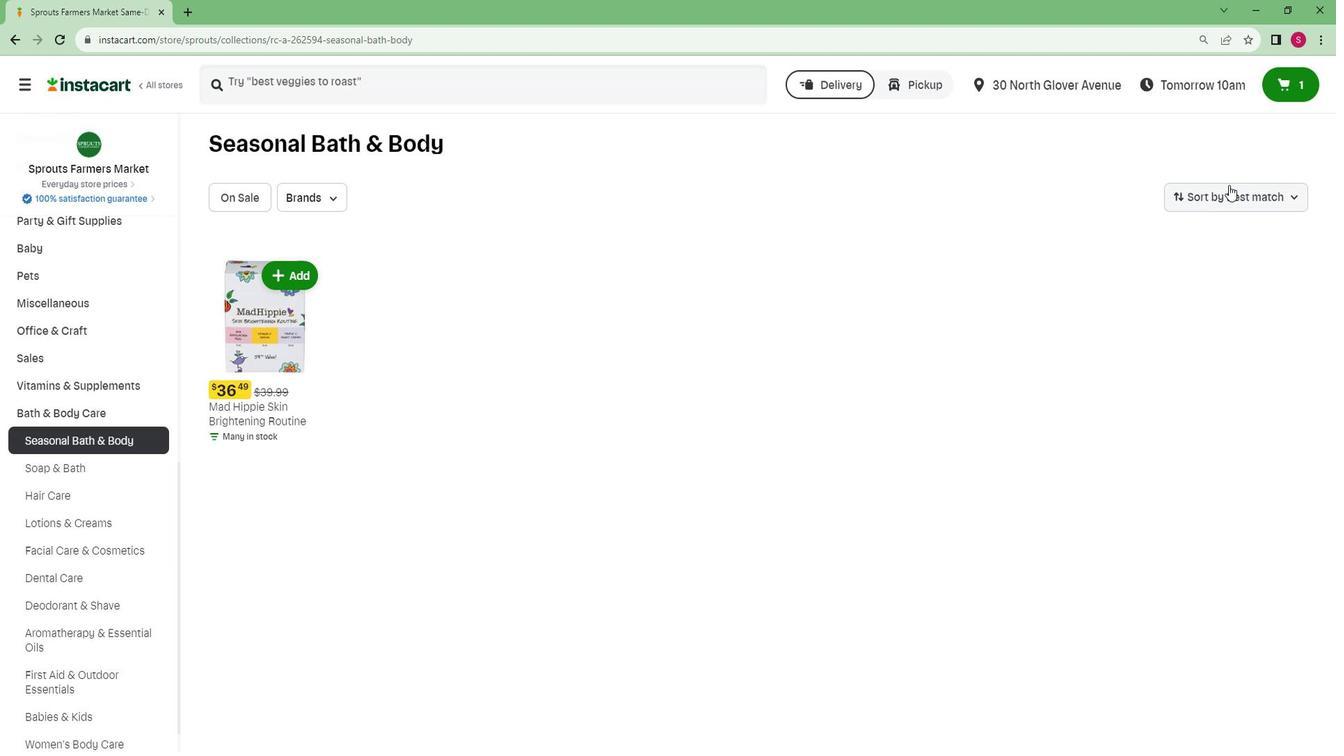 
Action: Mouse pressed left at (1225, 189)
Screenshot: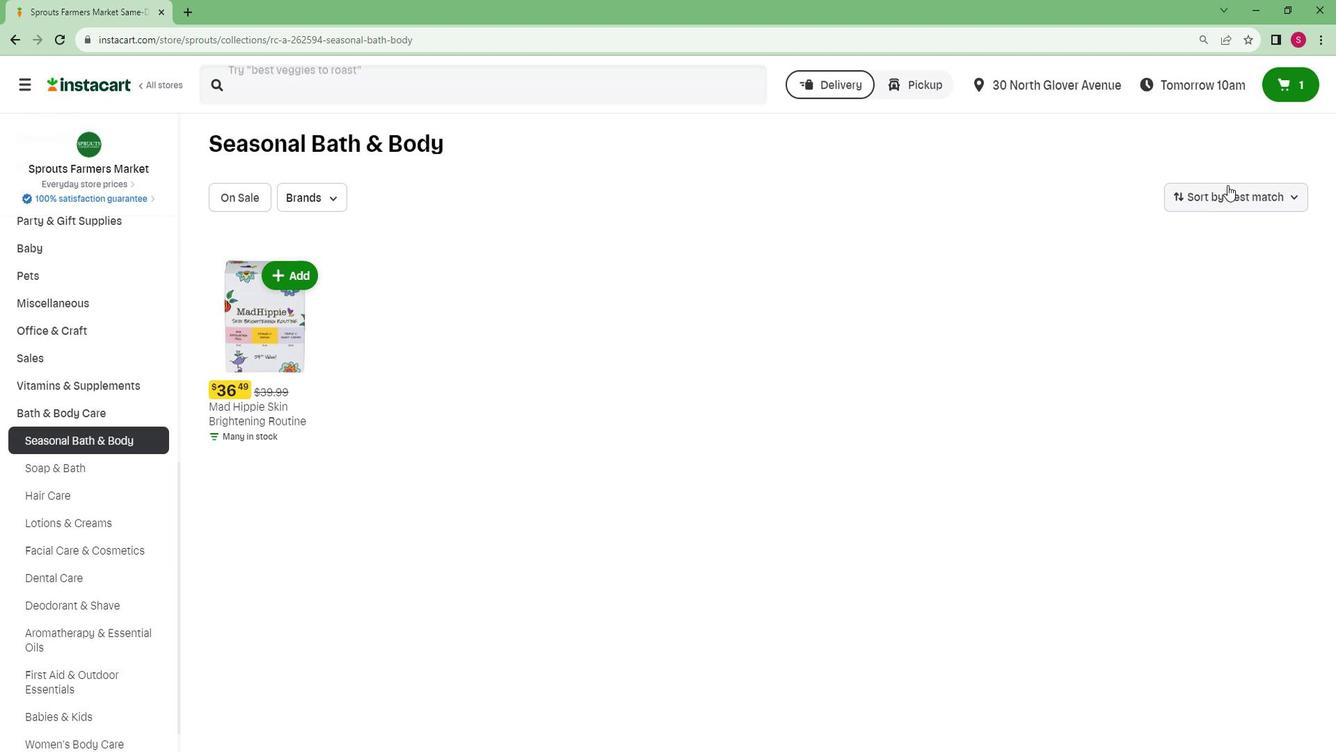 
Action: Mouse moved to (1193, 298)
Screenshot: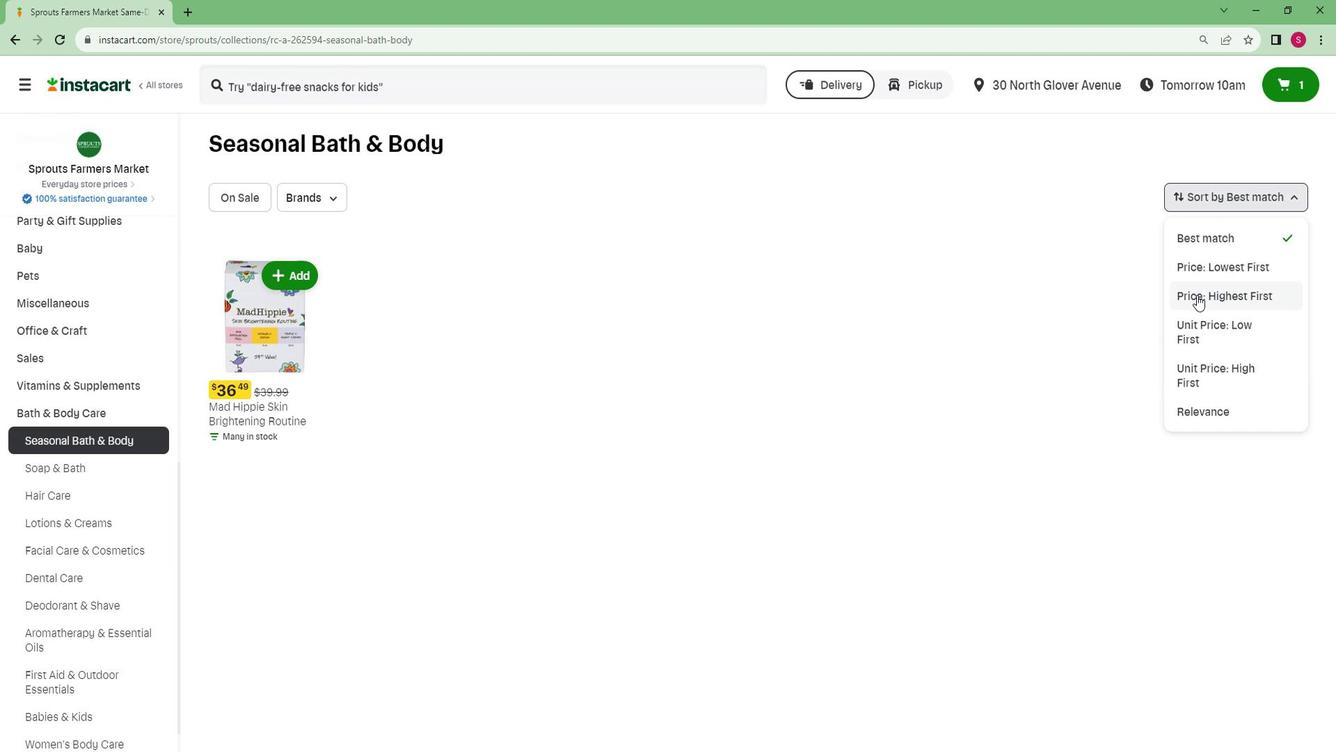 
Action: Mouse pressed left at (1193, 298)
Screenshot: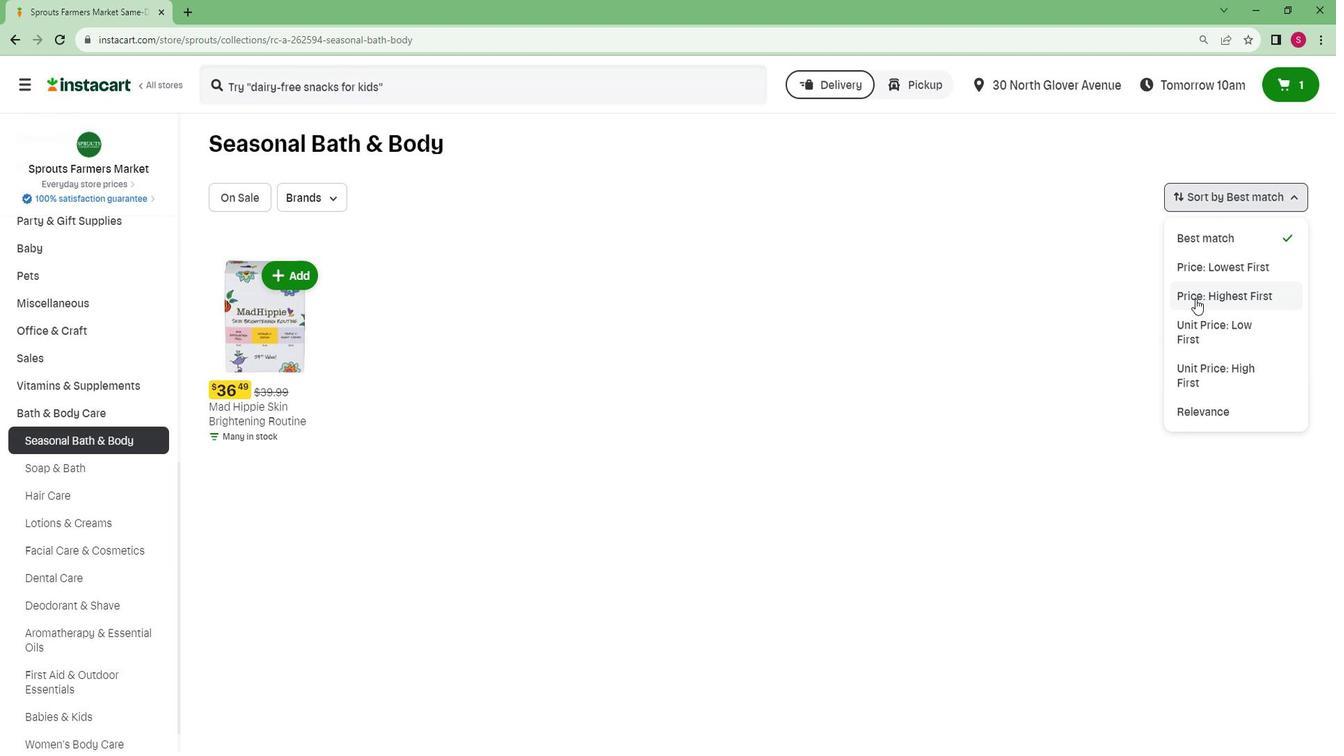
Action: Mouse moved to (1144, 296)
Screenshot: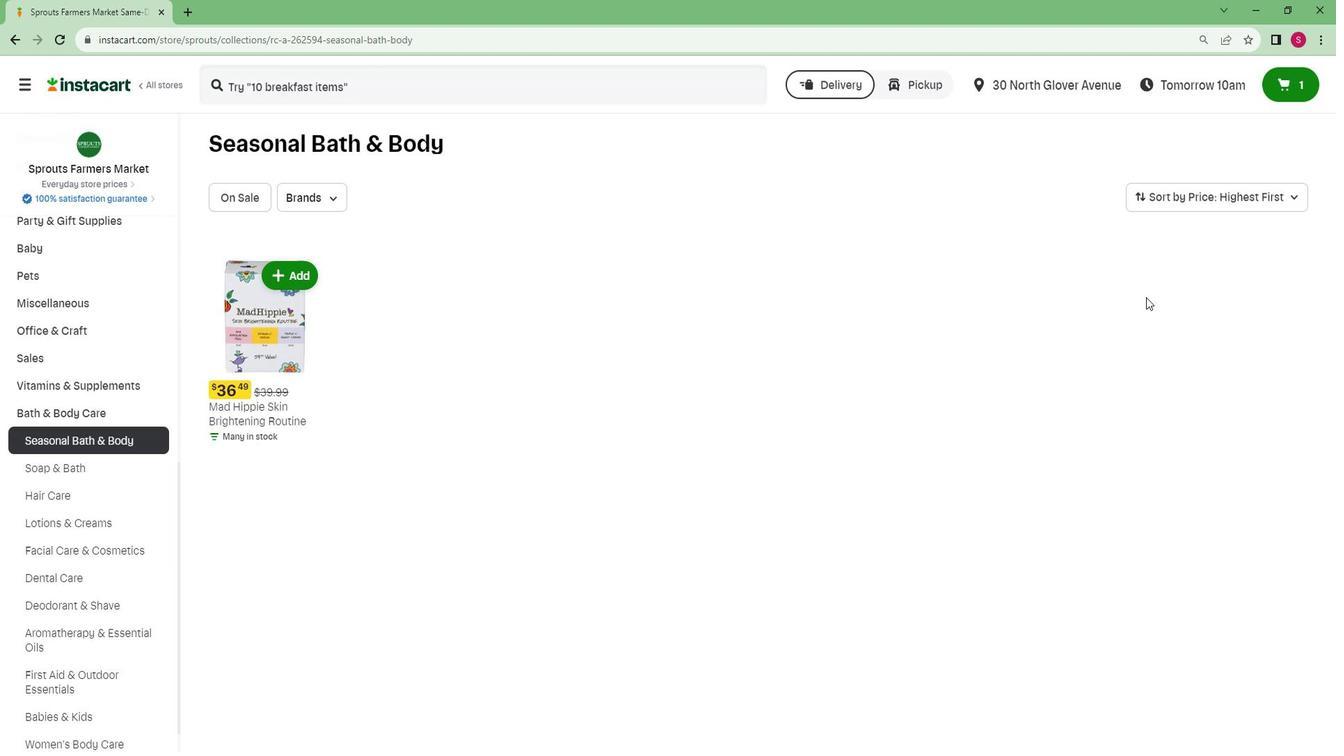 
